 Task: Look for space in Pato Branco, Brazil from 15th August, 2023 to 20th August, 2023 for 1 adult in price range Rs.5000 to Rs.10000. Place can be private room with 1  bedroom having 1 bed and 1 bathroom. Property type can be house, flat, guest house, hotel. Booking option can be shelf check-in. Required host language is Spanish.
Action: Mouse moved to (415, 113)
Screenshot: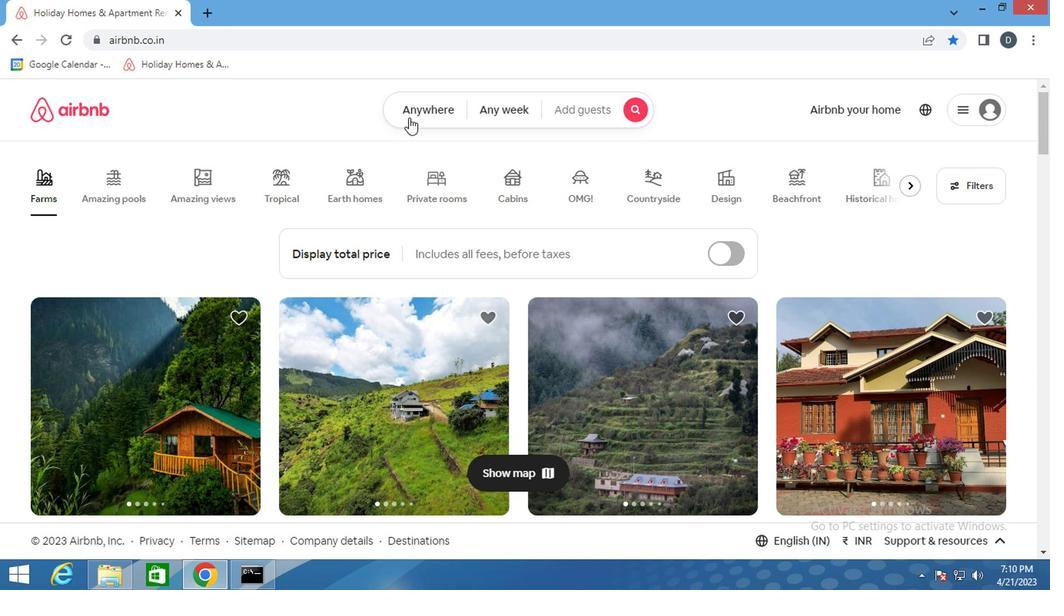 
Action: Mouse pressed left at (415, 113)
Screenshot: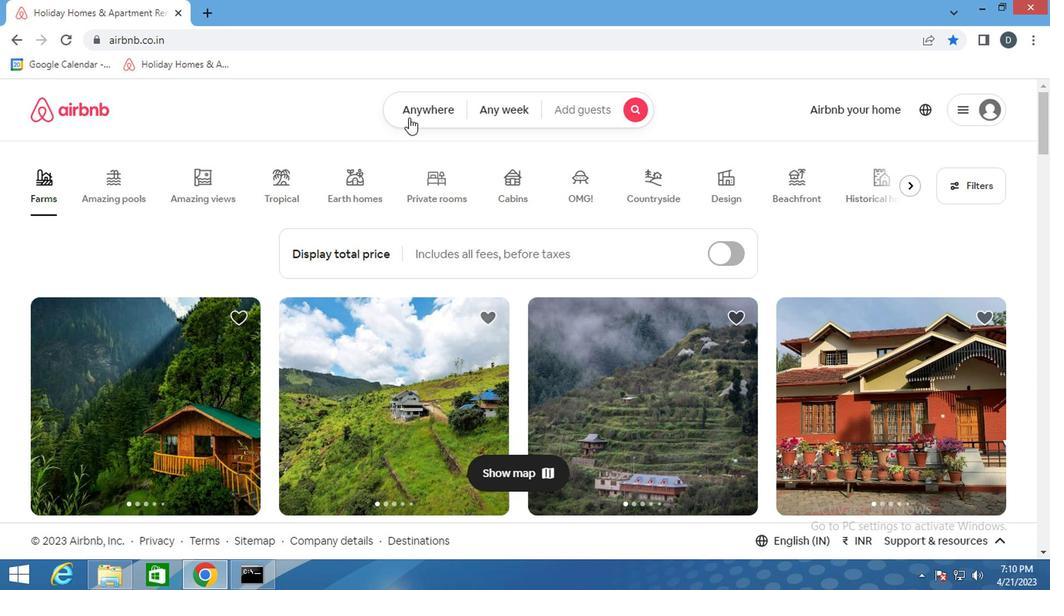 
Action: Mouse moved to (352, 177)
Screenshot: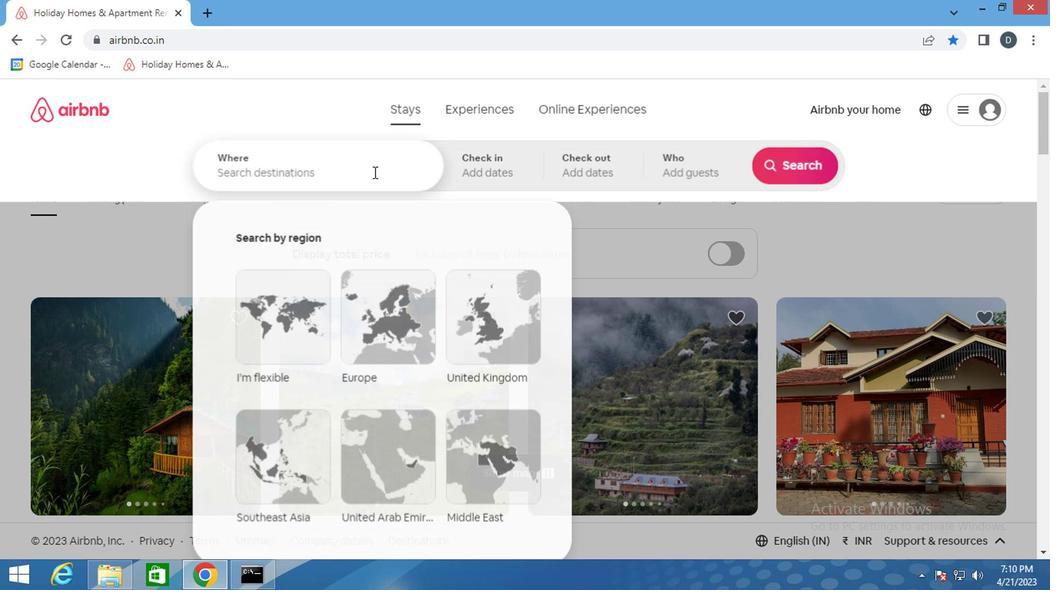 
Action: Mouse pressed left at (352, 177)
Screenshot: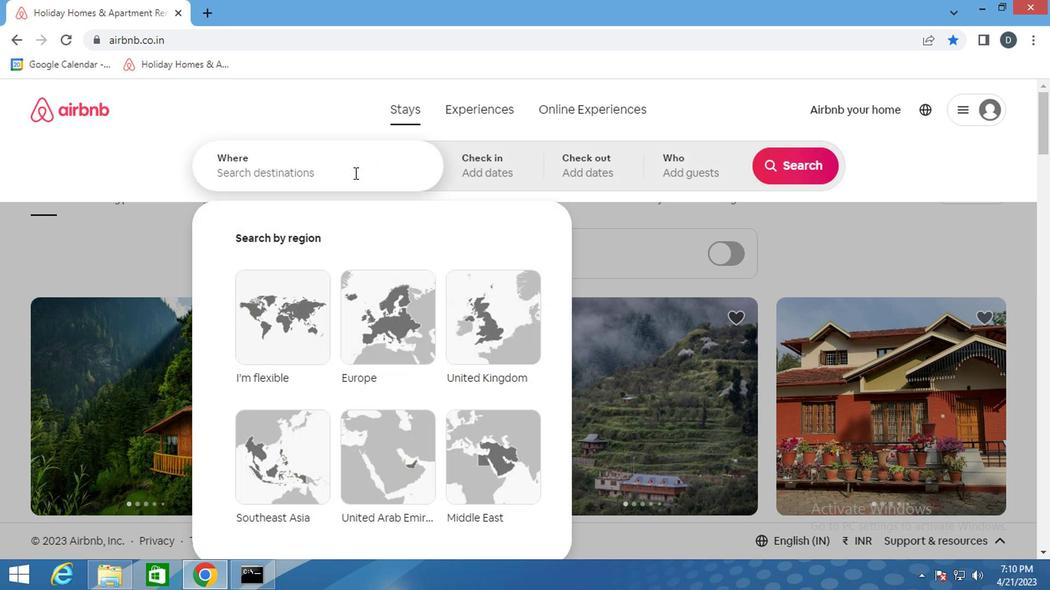 
Action: Key pressed <Key.shift>PATO<Key.space><Key.shift>BRANCO,<Key.shift>BRAZIL<Key.enter>
Screenshot: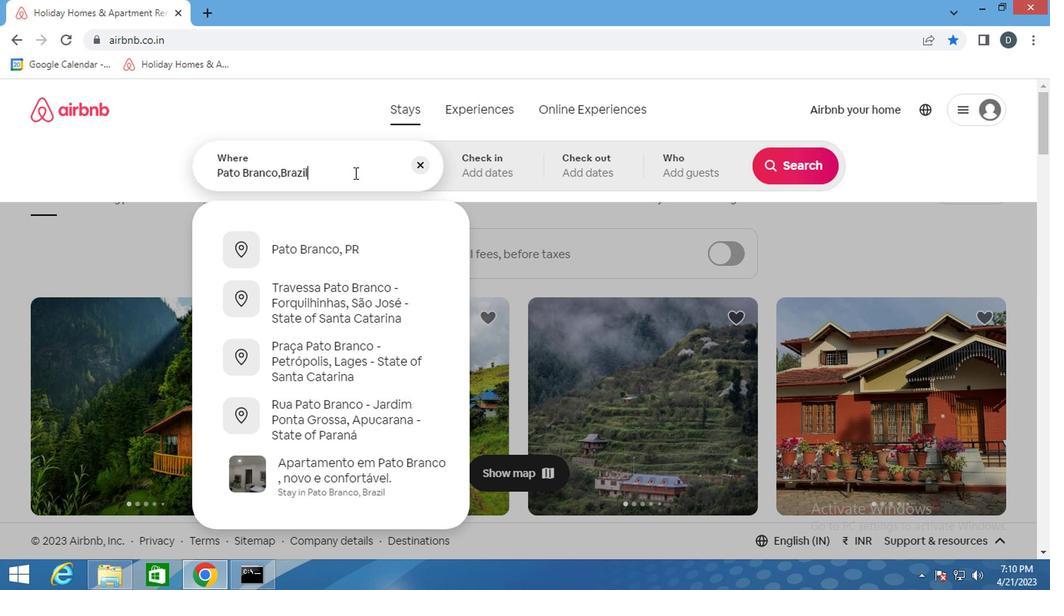 
Action: Mouse moved to (779, 288)
Screenshot: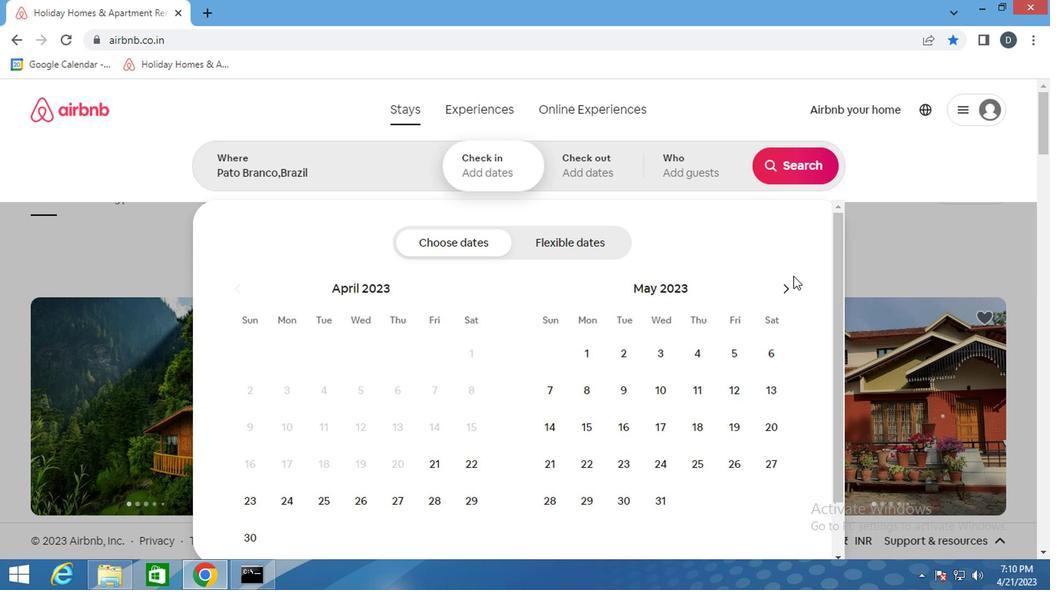 
Action: Mouse pressed left at (779, 288)
Screenshot: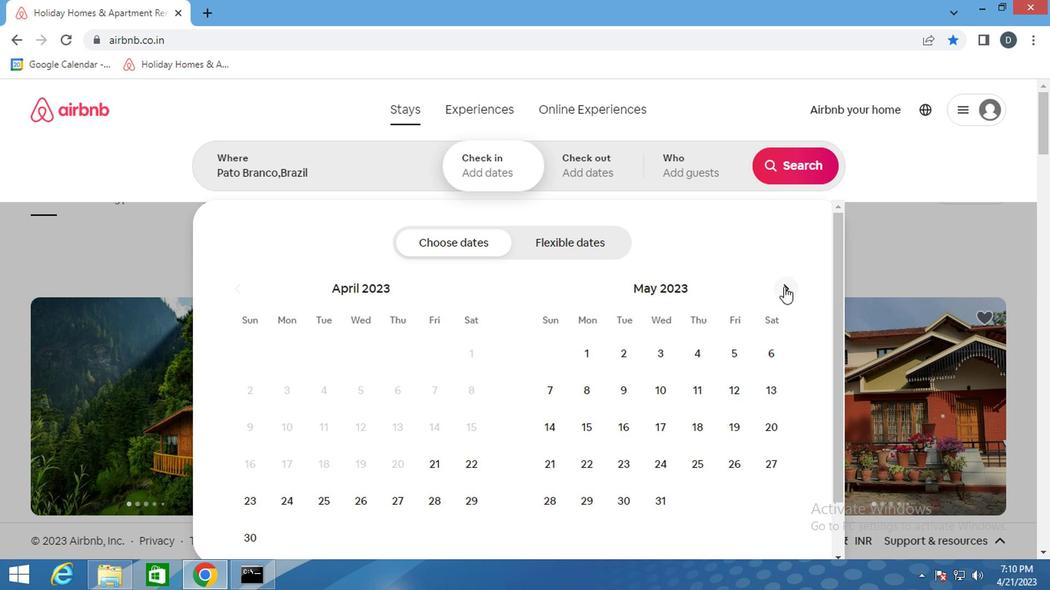 
Action: Mouse pressed left at (779, 288)
Screenshot: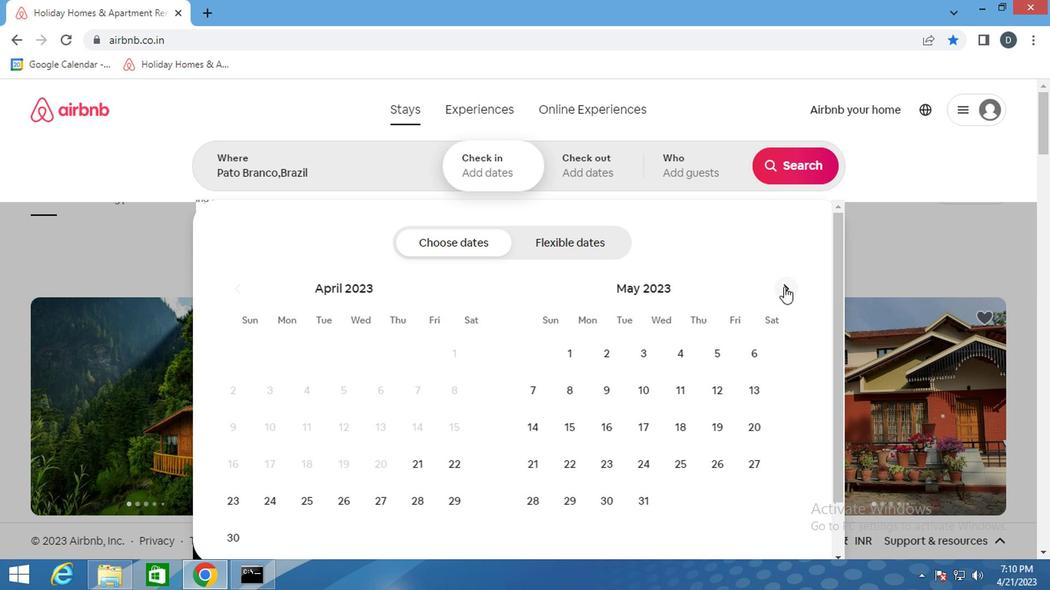 
Action: Mouse pressed left at (779, 288)
Screenshot: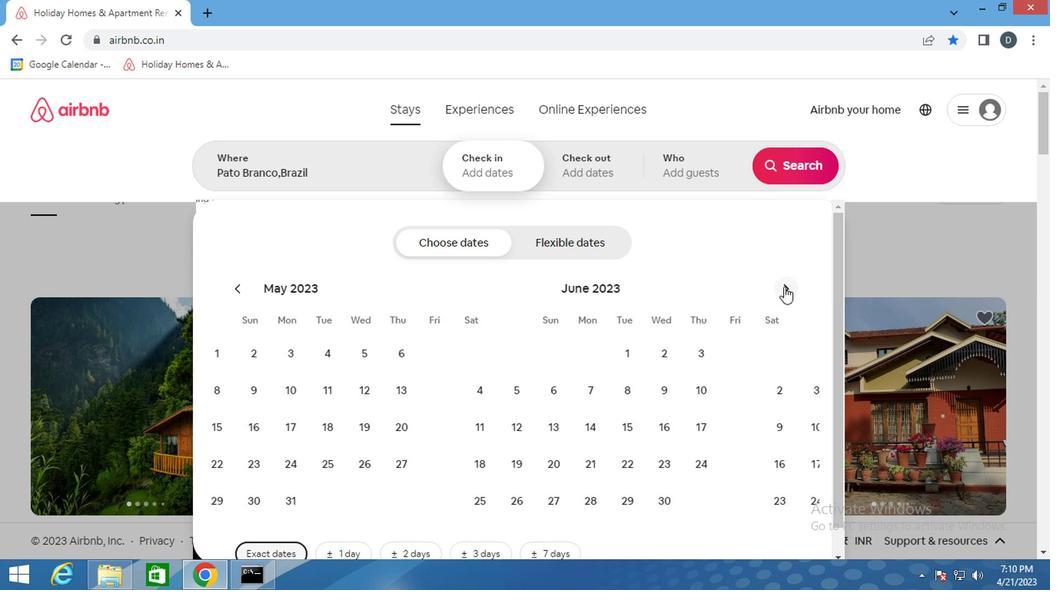 
Action: Mouse moved to (628, 416)
Screenshot: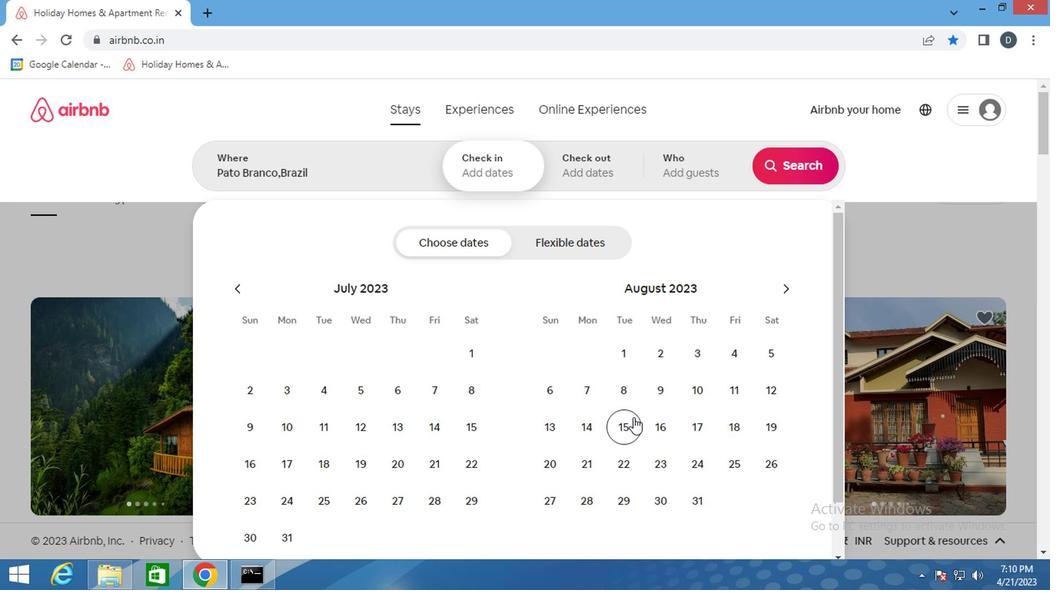 
Action: Mouse pressed left at (628, 416)
Screenshot: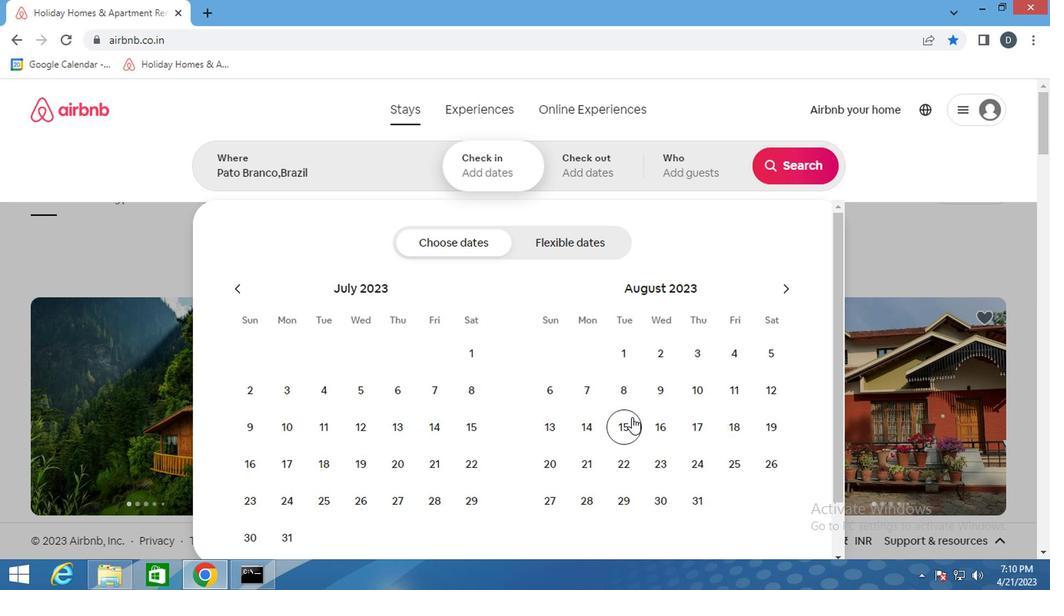 
Action: Mouse moved to (544, 458)
Screenshot: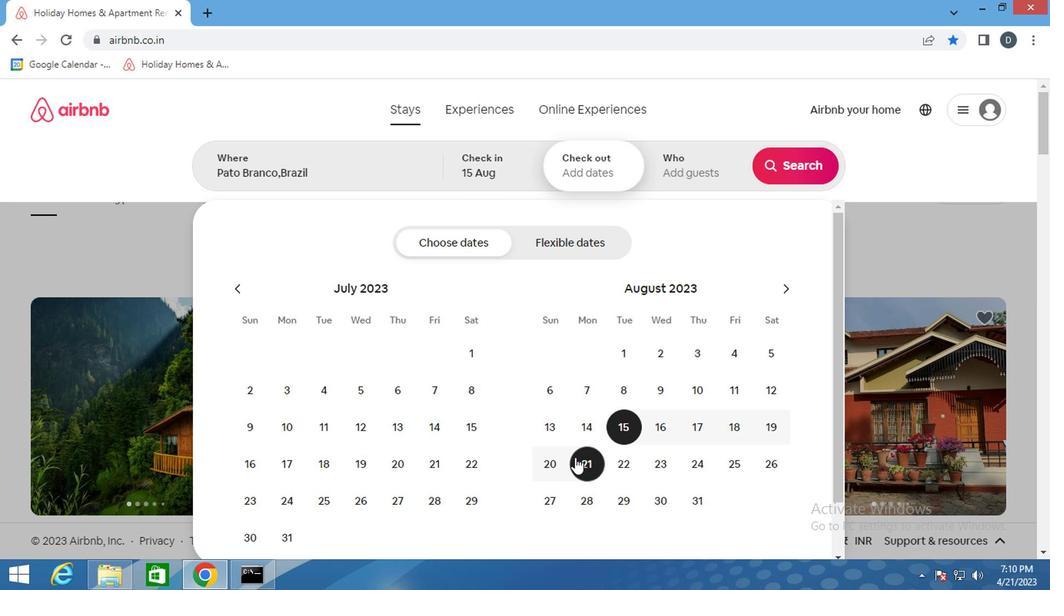 
Action: Mouse pressed left at (544, 458)
Screenshot: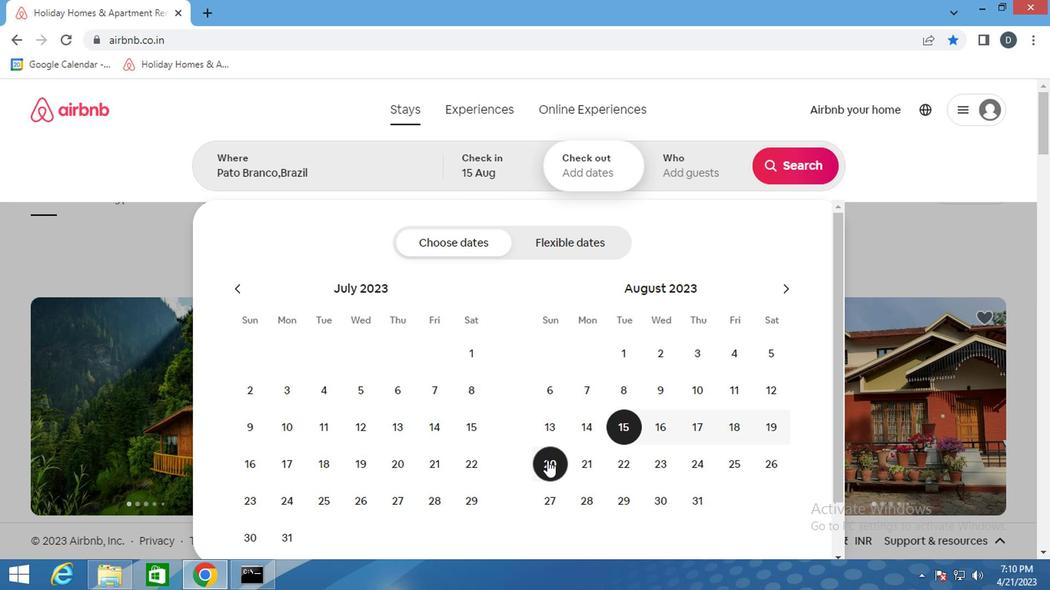 
Action: Mouse moved to (677, 172)
Screenshot: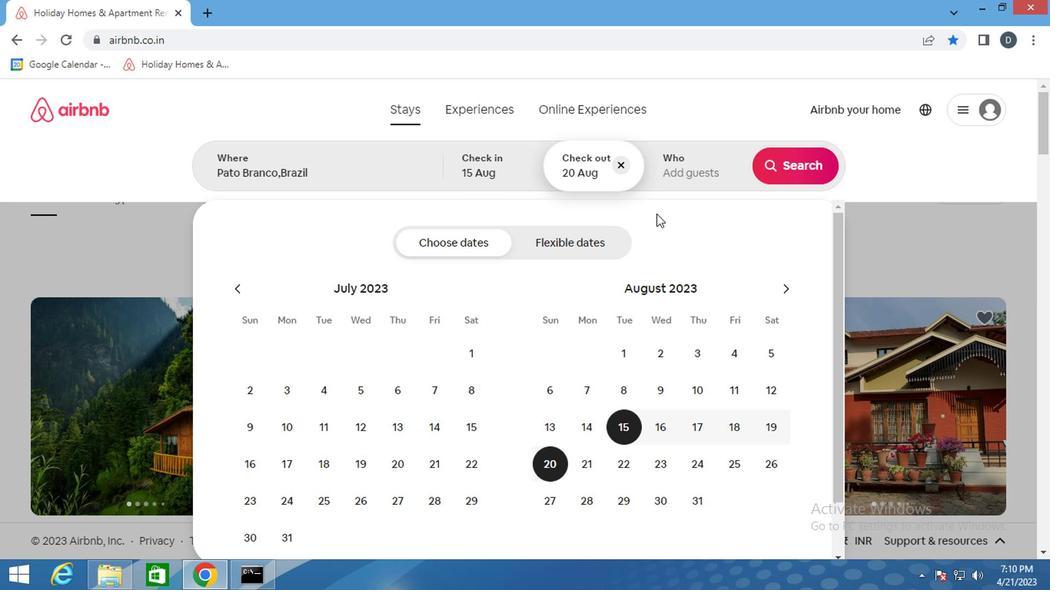 
Action: Mouse pressed left at (677, 172)
Screenshot: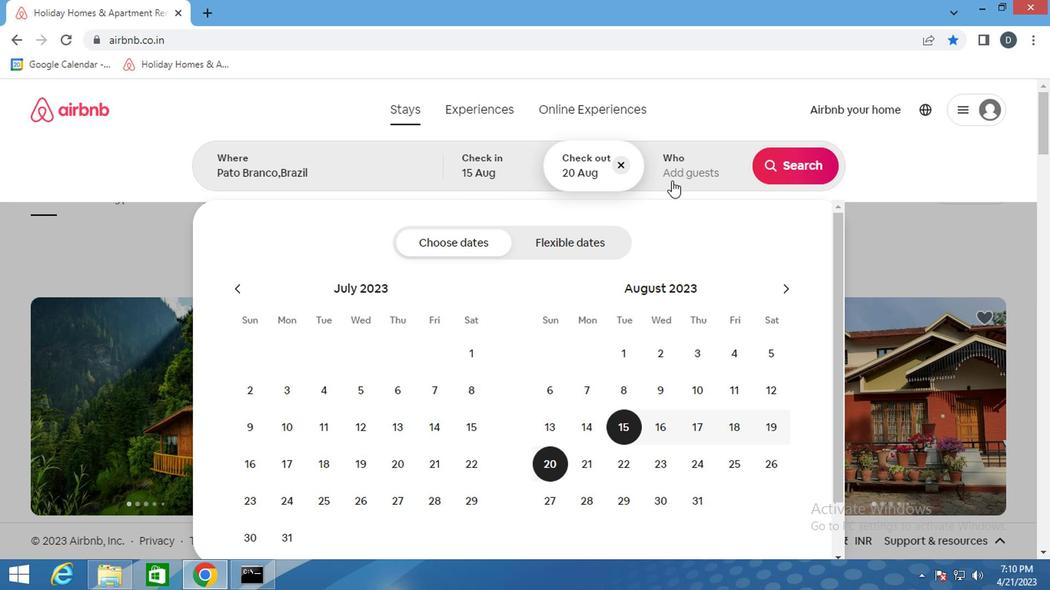 
Action: Mouse moved to (794, 247)
Screenshot: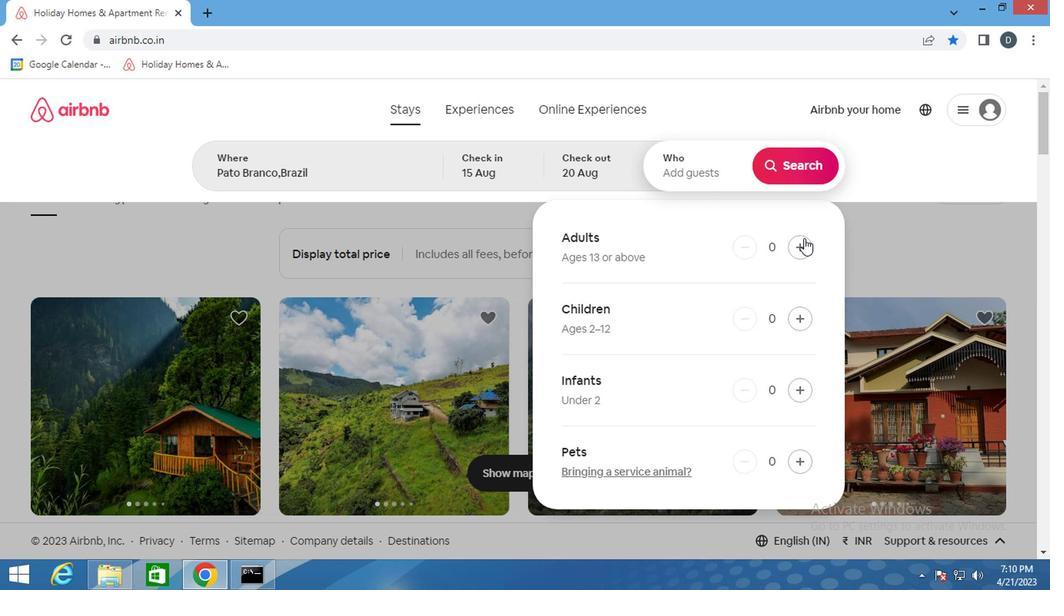 
Action: Mouse pressed left at (794, 247)
Screenshot: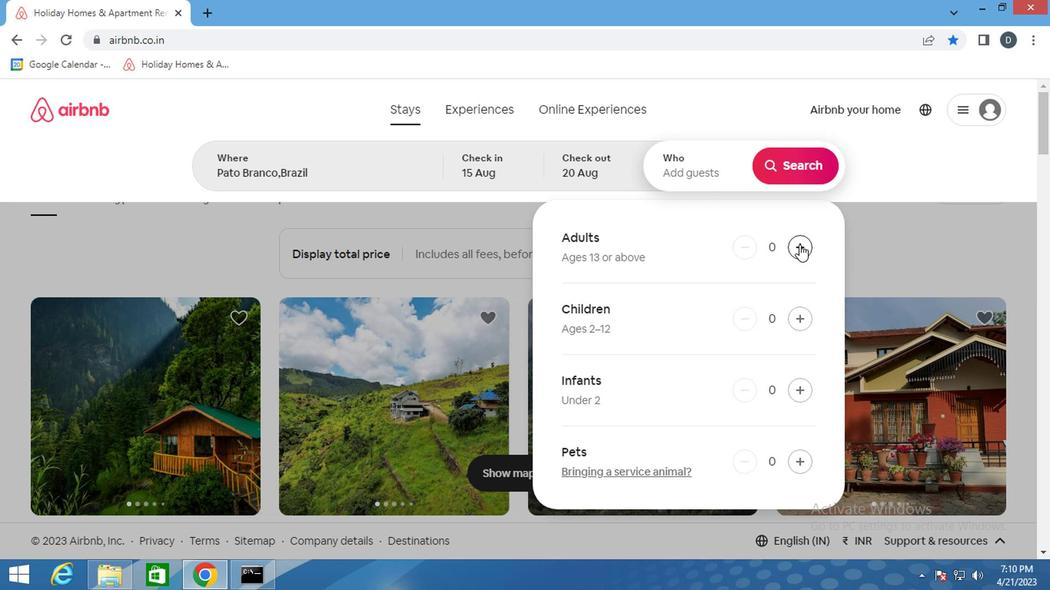 
Action: Mouse moved to (800, 164)
Screenshot: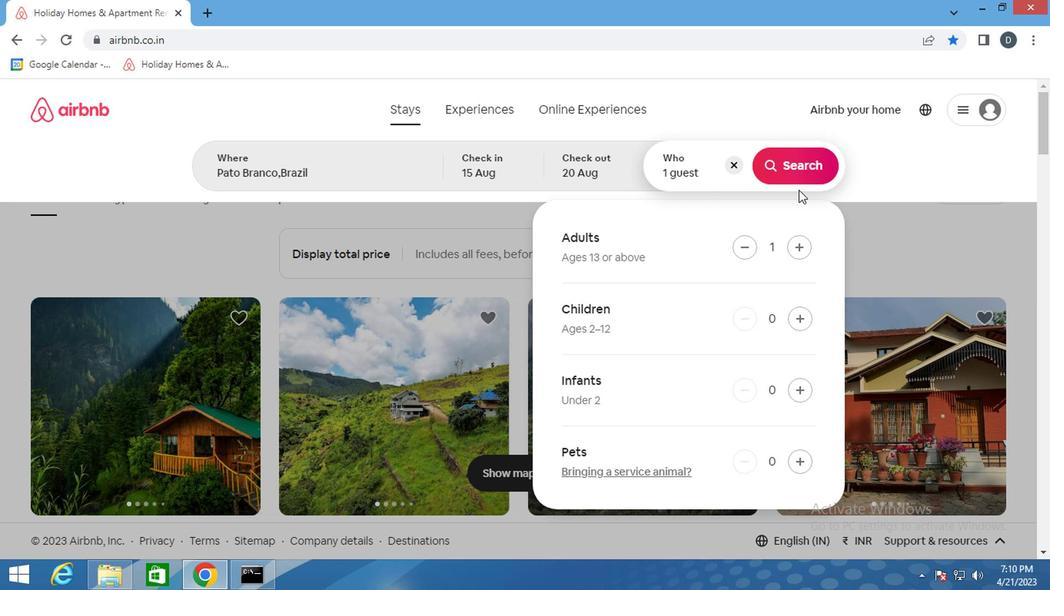 
Action: Mouse pressed left at (800, 164)
Screenshot: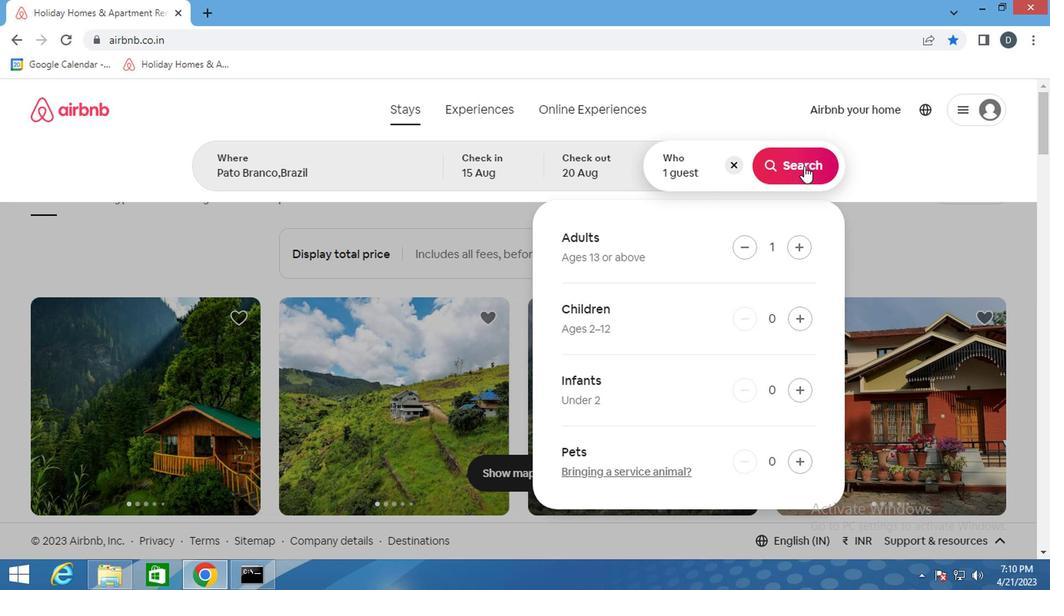 
Action: Mouse moved to (992, 166)
Screenshot: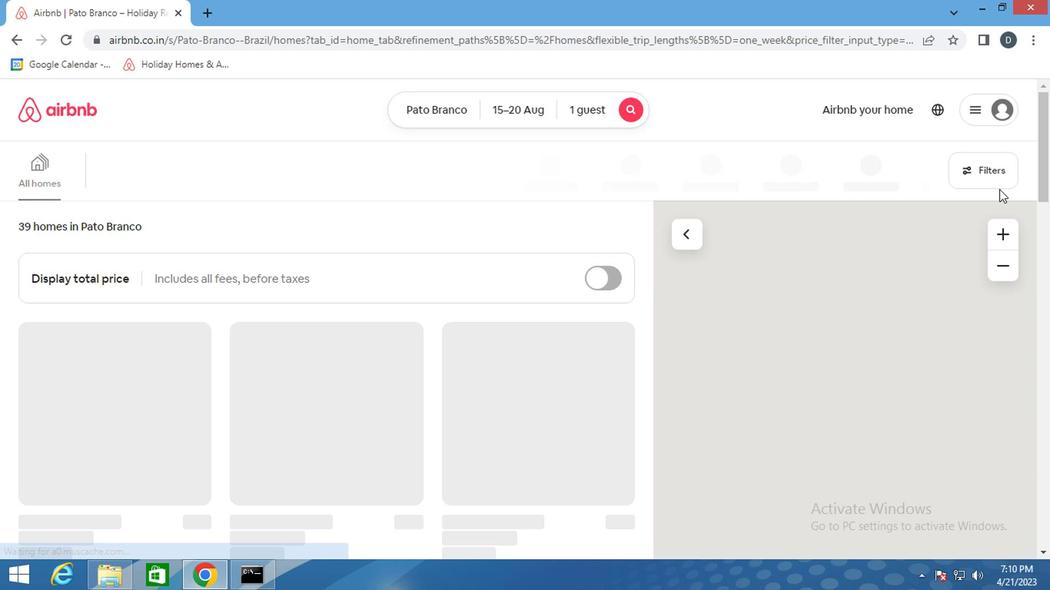 
Action: Mouse pressed left at (992, 166)
Screenshot: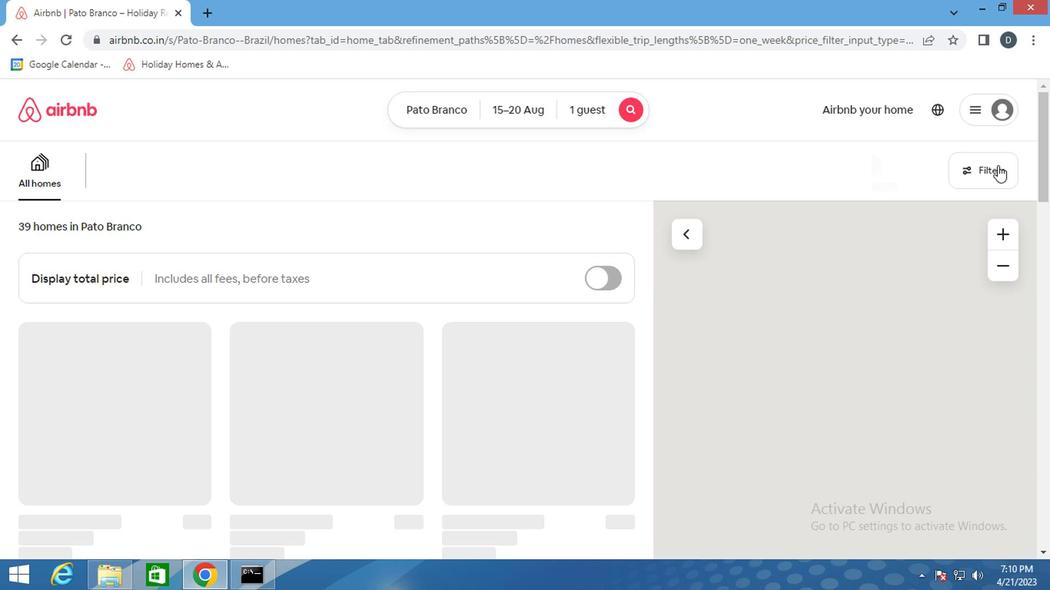 
Action: Mouse moved to (334, 353)
Screenshot: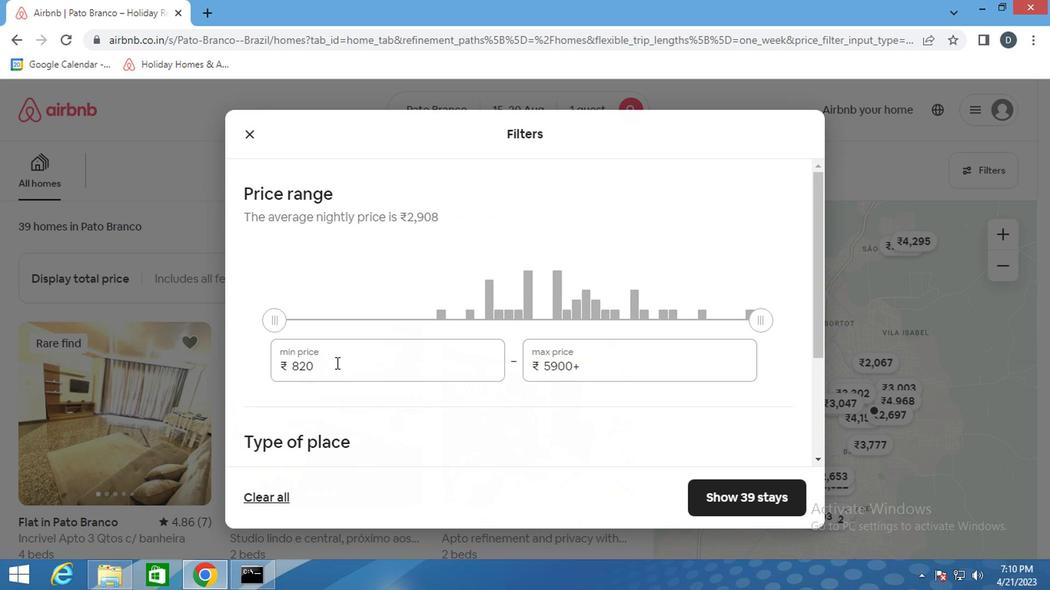 
Action: Mouse pressed left at (334, 353)
Screenshot: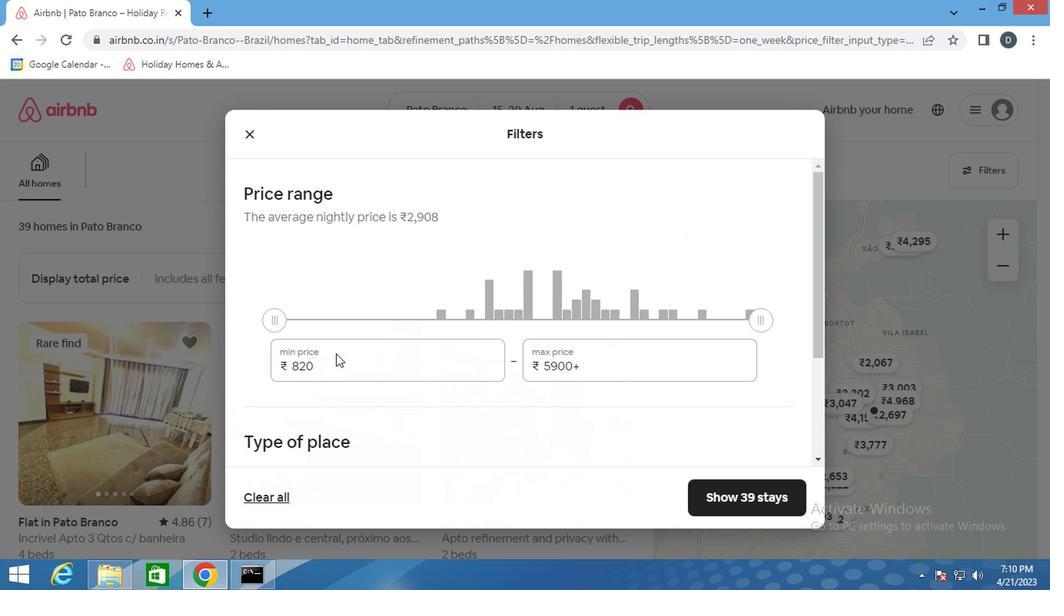 
Action: Mouse moved to (331, 358)
Screenshot: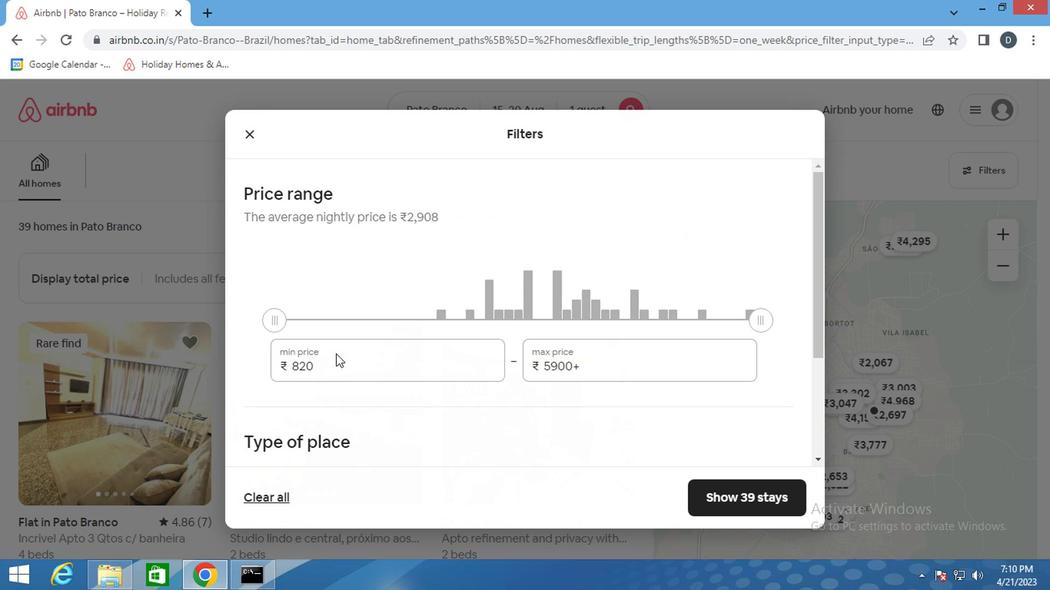 
Action: Mouse pressed left at (331, 358)
Screenshot: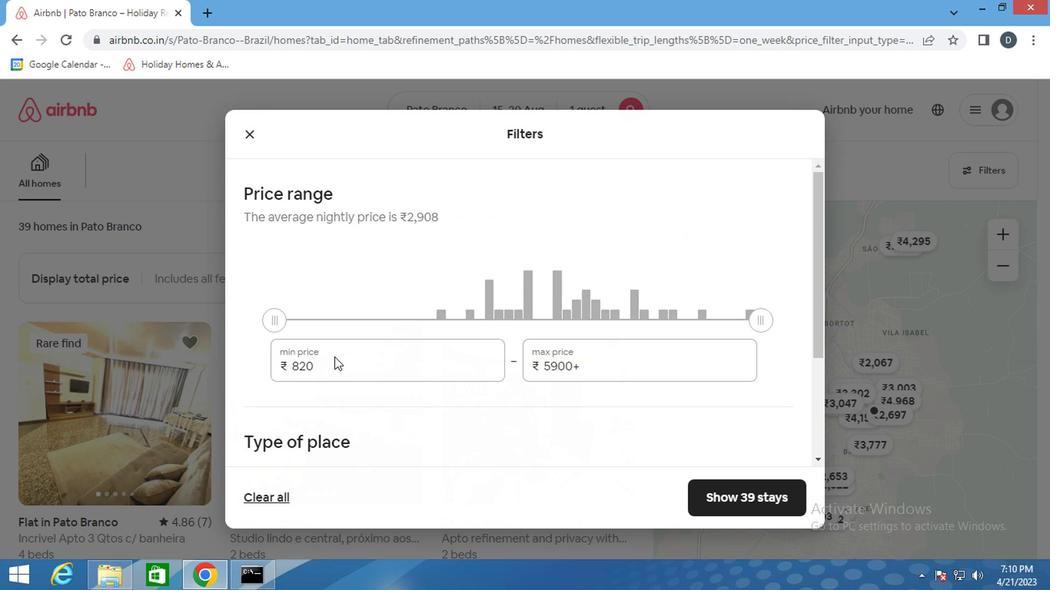 
Action: Mouse pressed left at (331, 358)
Screenshot: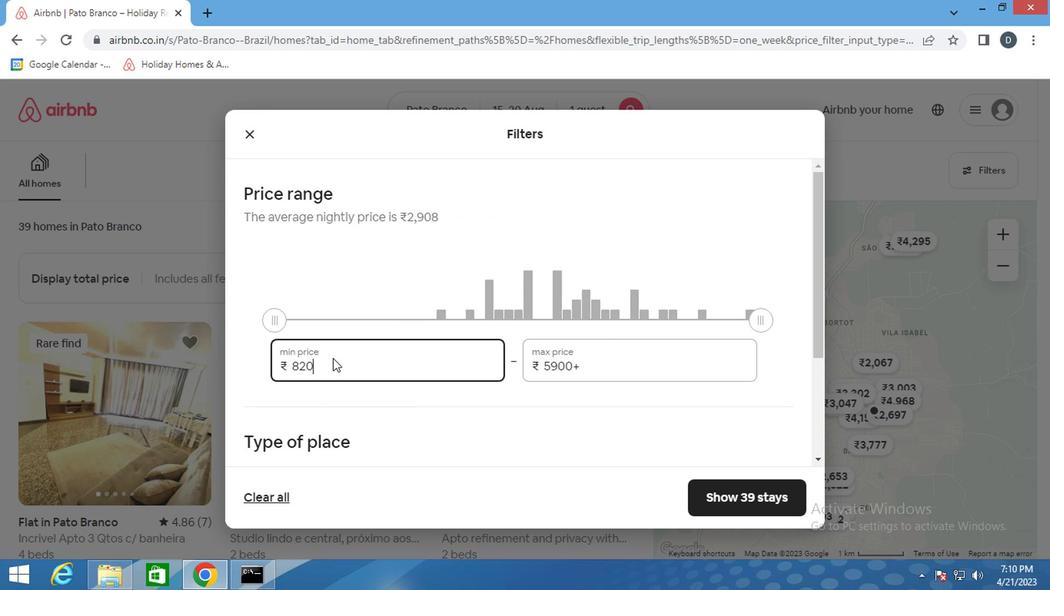 
Action: Mouse pressed left at (331, 358)
Screenshot: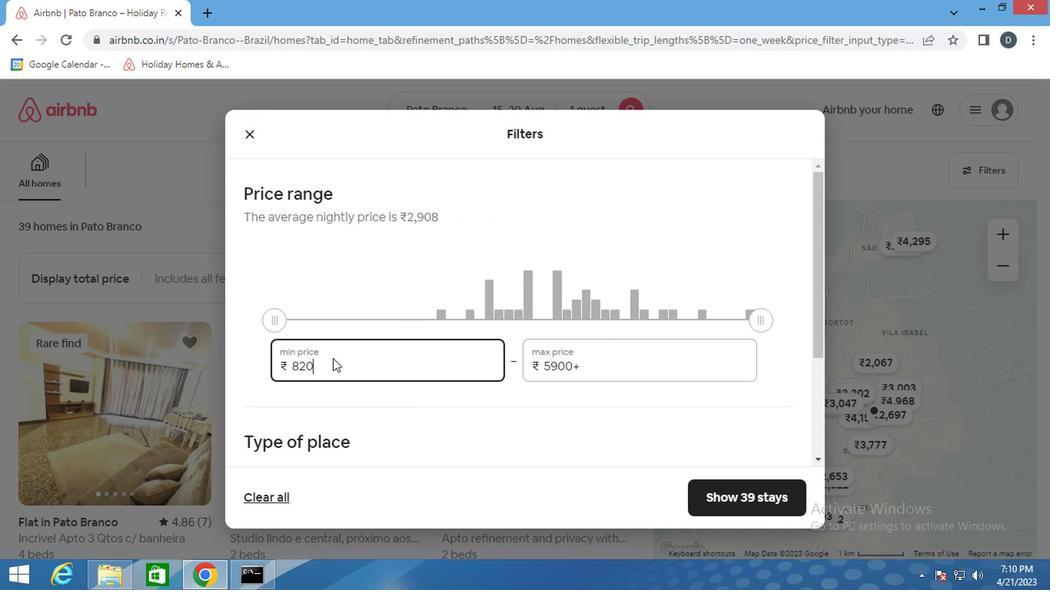 
Action: Mouse moved to (327, 365)
Screenshot: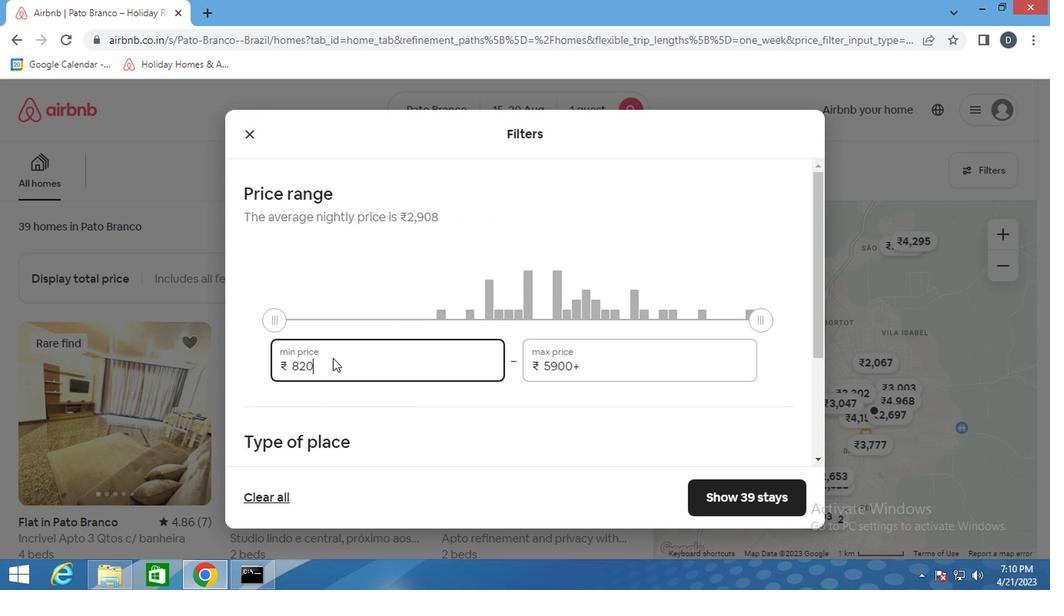 
Action: Mouse pressed left at (327, 365)
Screenshot: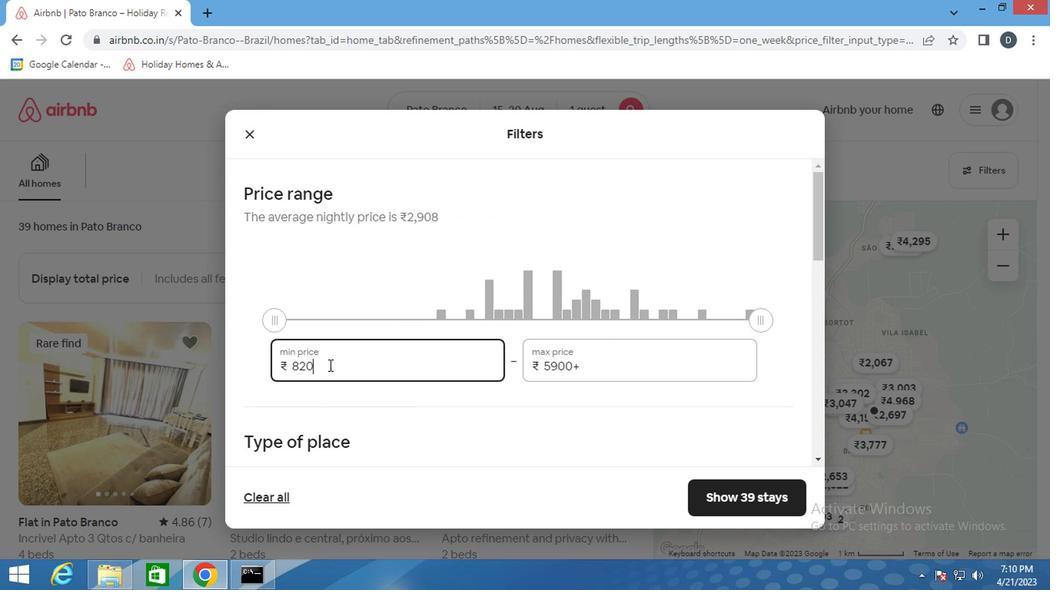 
Action: Mouse pressed left at (327, 365)
Screenshot: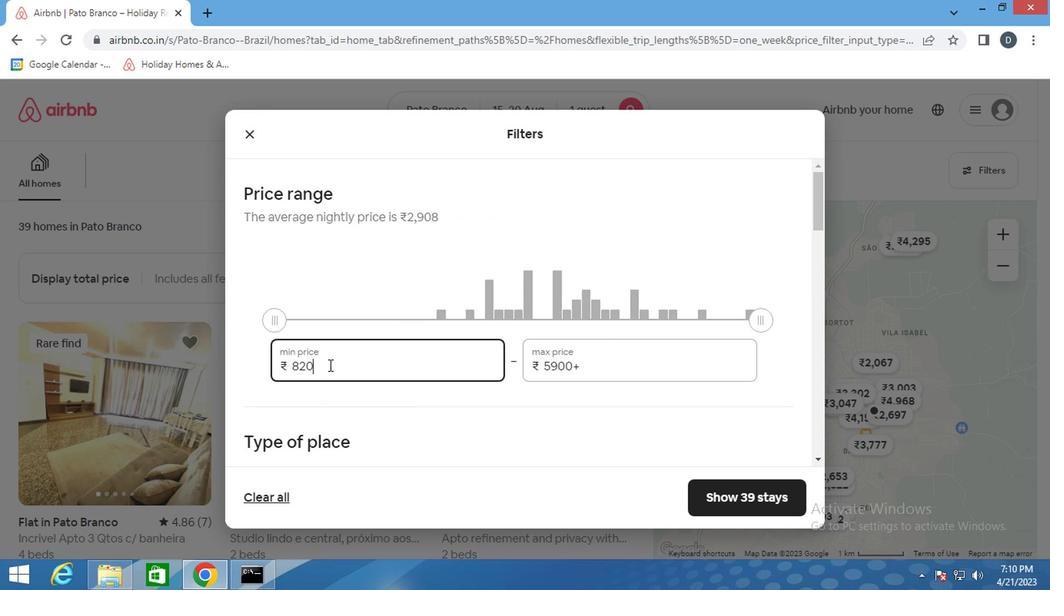
Action: Key pressed 500
Screenshot: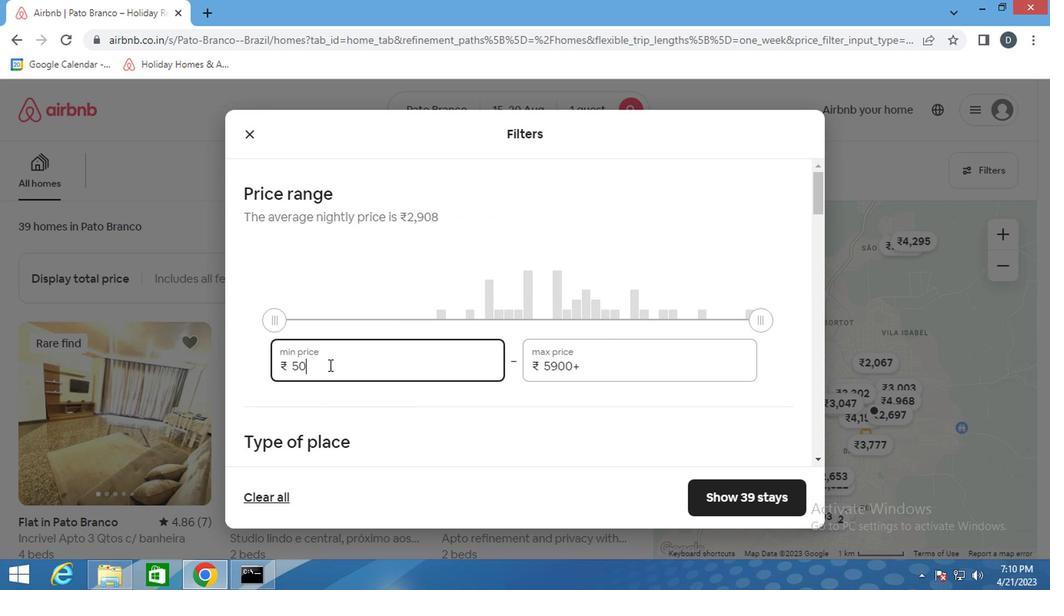 
Action: Mouse moved to (426, 373)
Screenshot: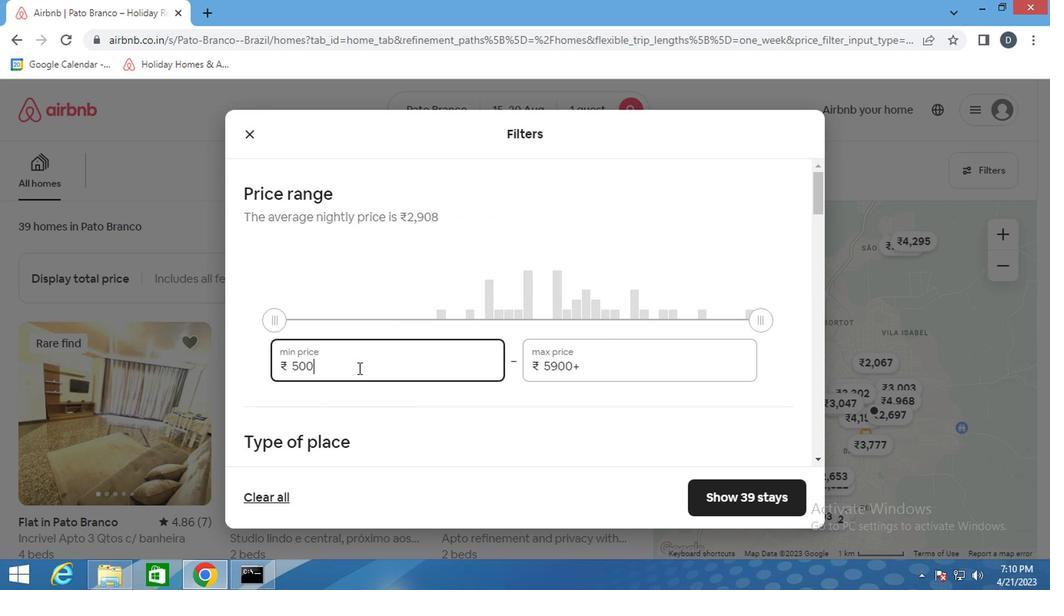 
Action: Key pressed 0
Screenshot: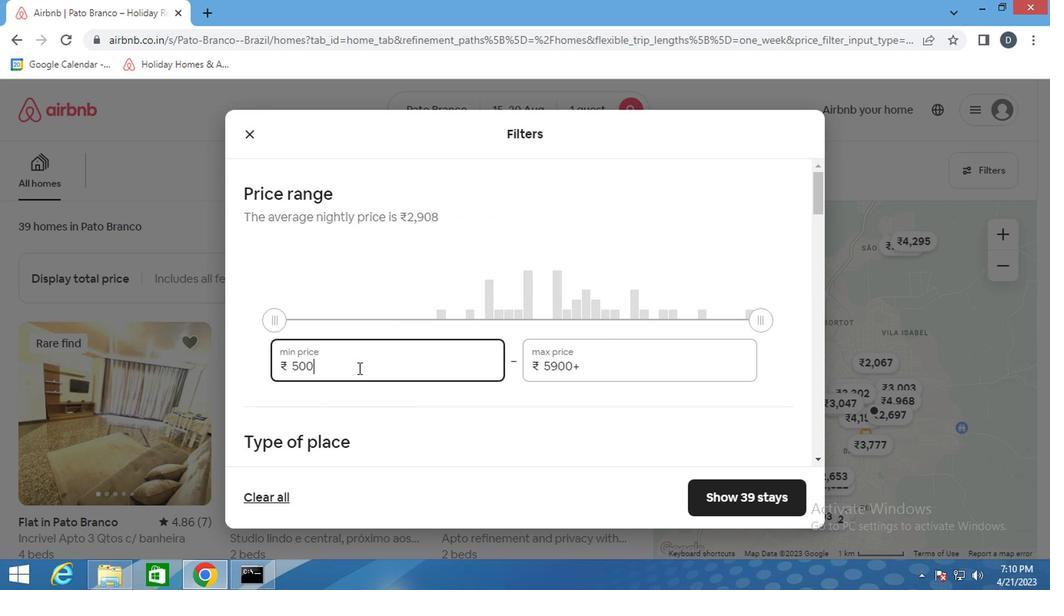 
Action: Mouse moved to (609, 369)
Screenshot: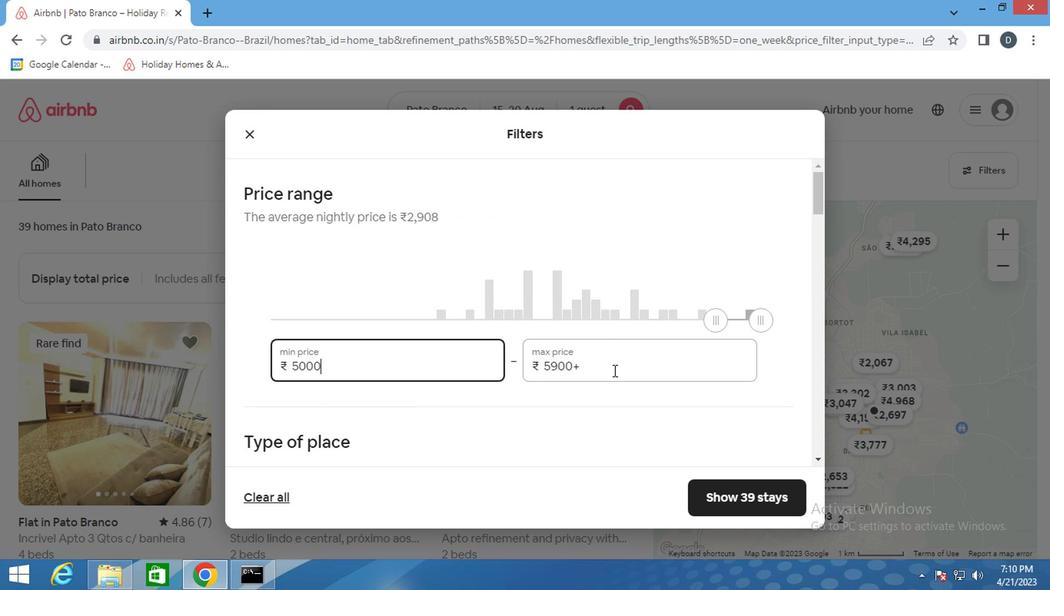 
Action: Mouse pressed left at (609, 369)
Screenshot: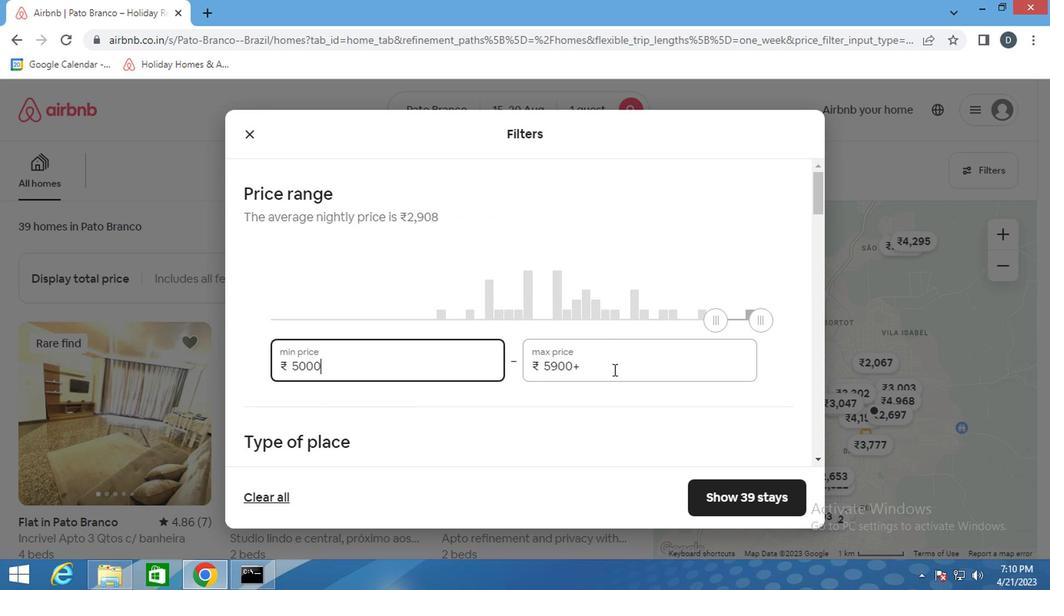 
Action: Key pressed ctrl+Actrl+10000
Screenshot: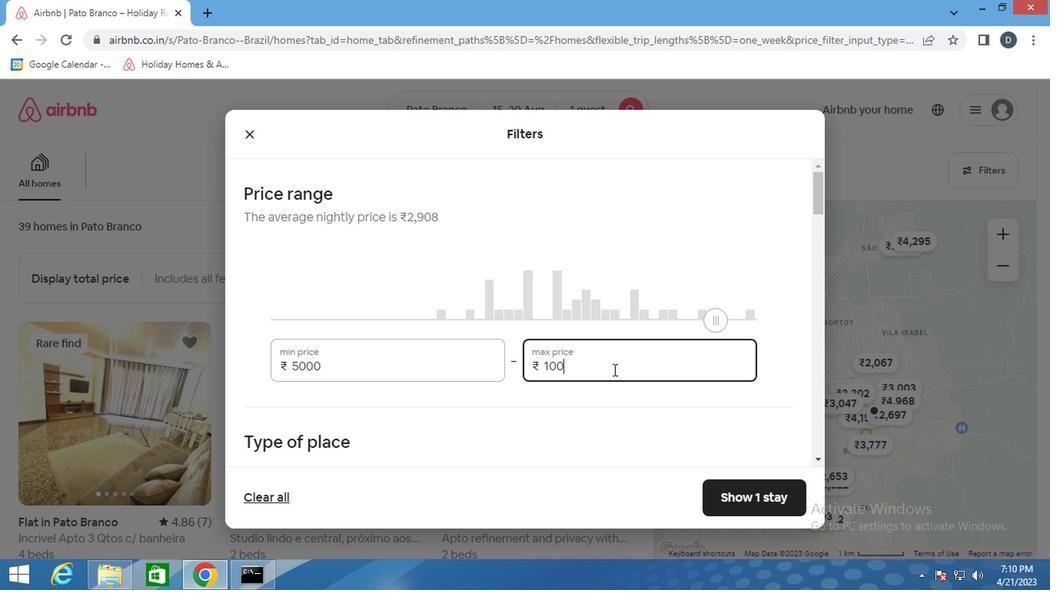 
Action: Mouse moved to (609, 369)
Screenshot: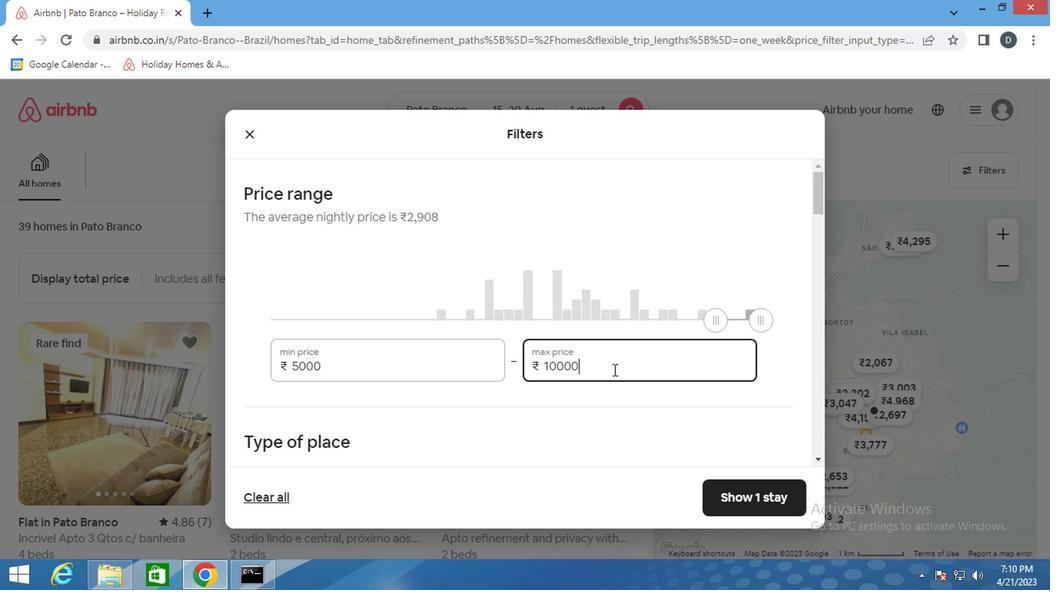 
Action: Mouse scrolled (609, 368) with delta (0, -1)
Screenshot: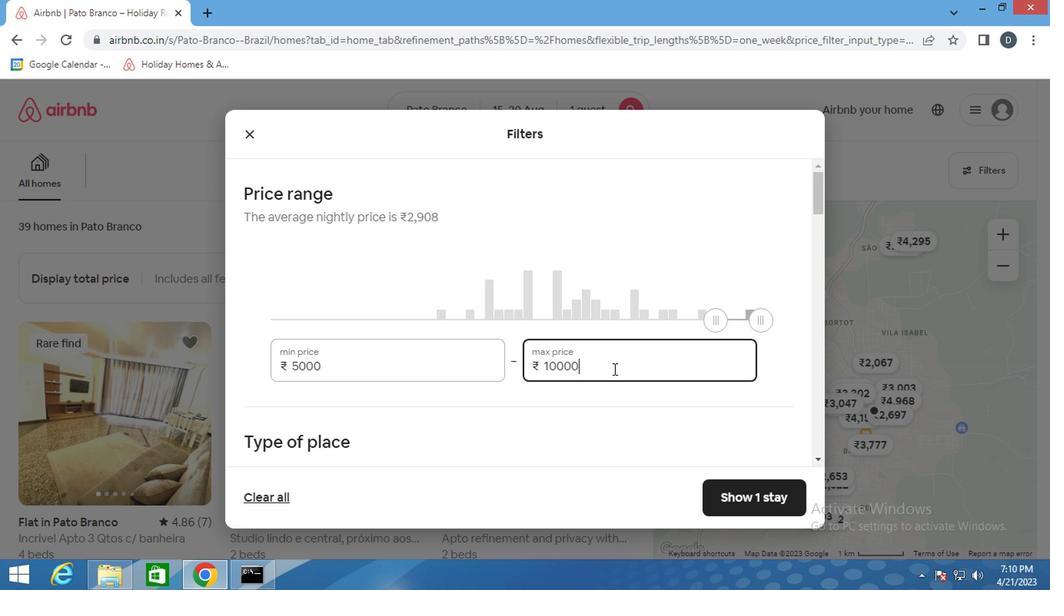 
Action: Mouse scrolled (609, 368) with delta (0, -1)
Screenshot: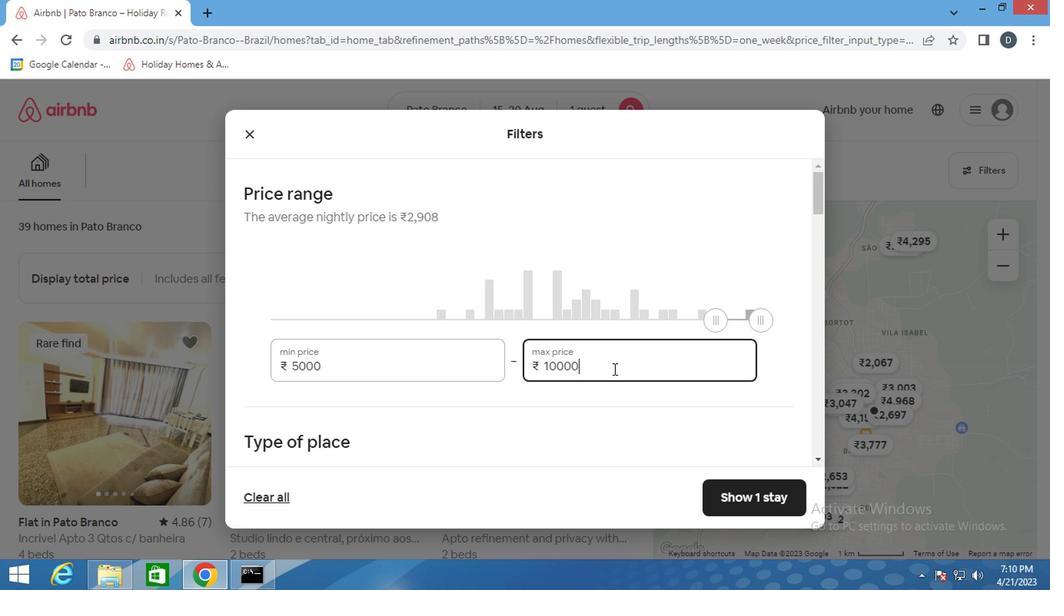 
Action: Mouse scrolled (609, 368) with delta (0, -1)
Screenshot: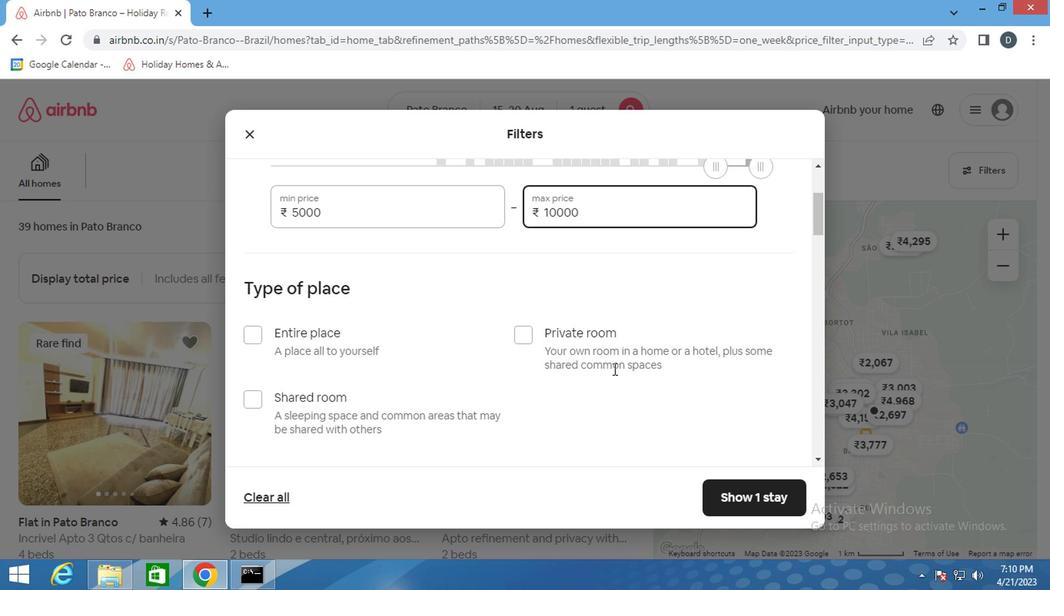 
Action: Mouse moved to (541, 250)
Screenshot: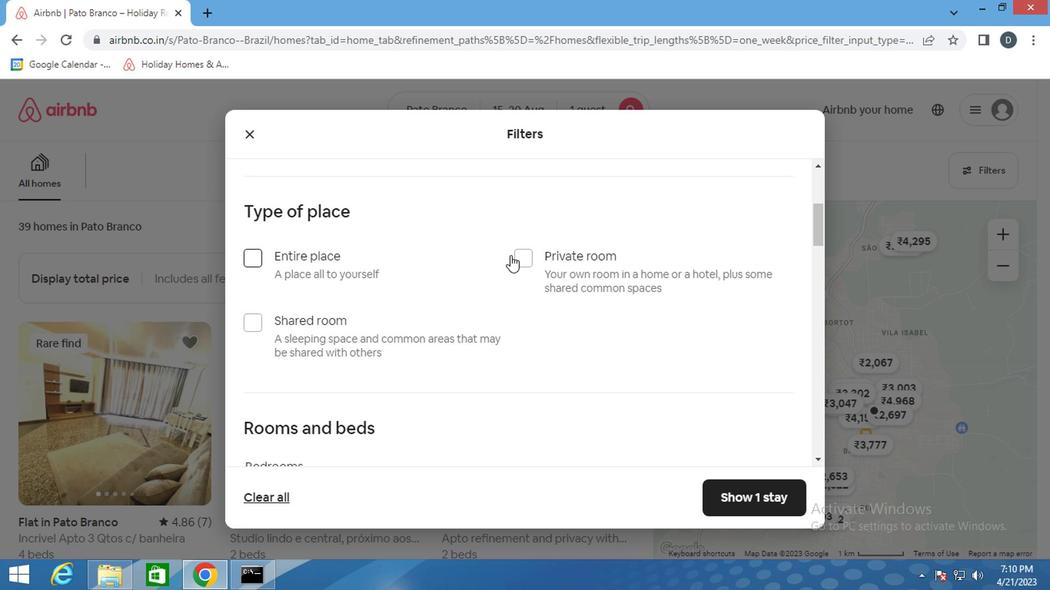
Action: Mouse pressed left at (541, 250)
Screenshot: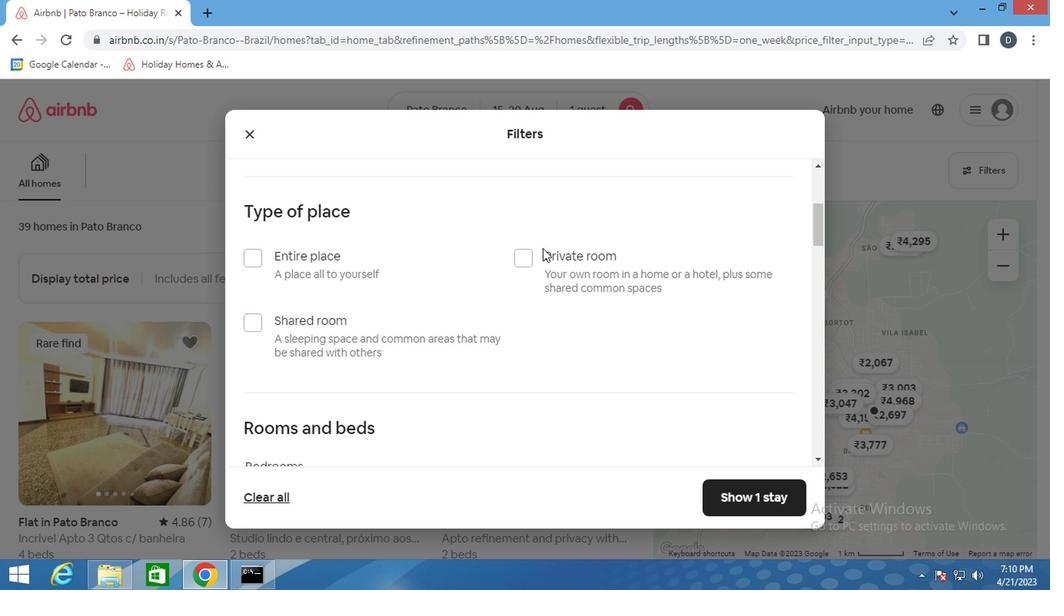 
Action: Mouse moved to (545, 263)
Screenshot: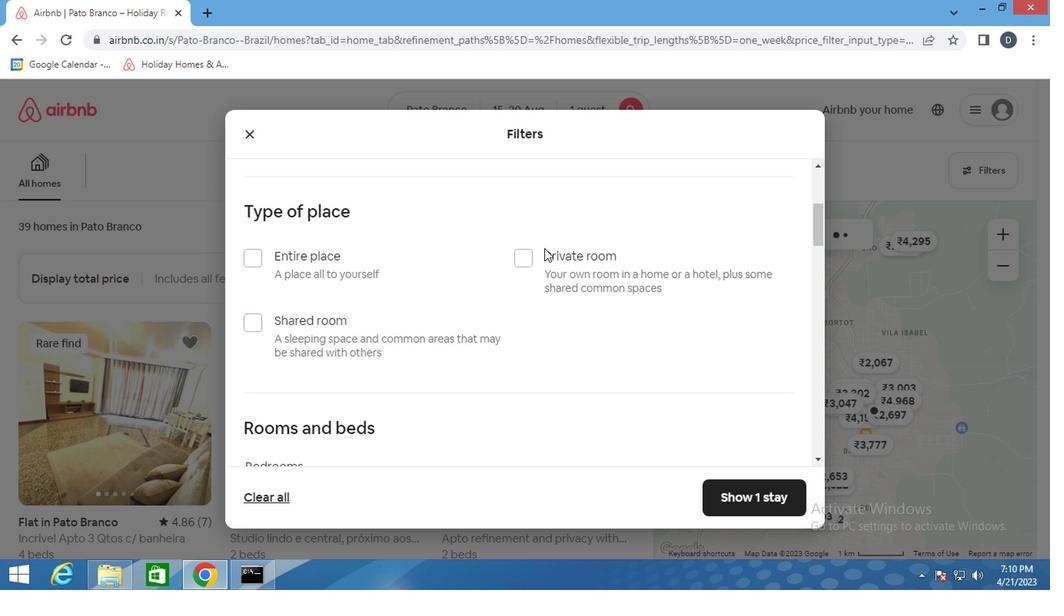 
Action: Mouse pressed left at (545, 263)
Screenshot: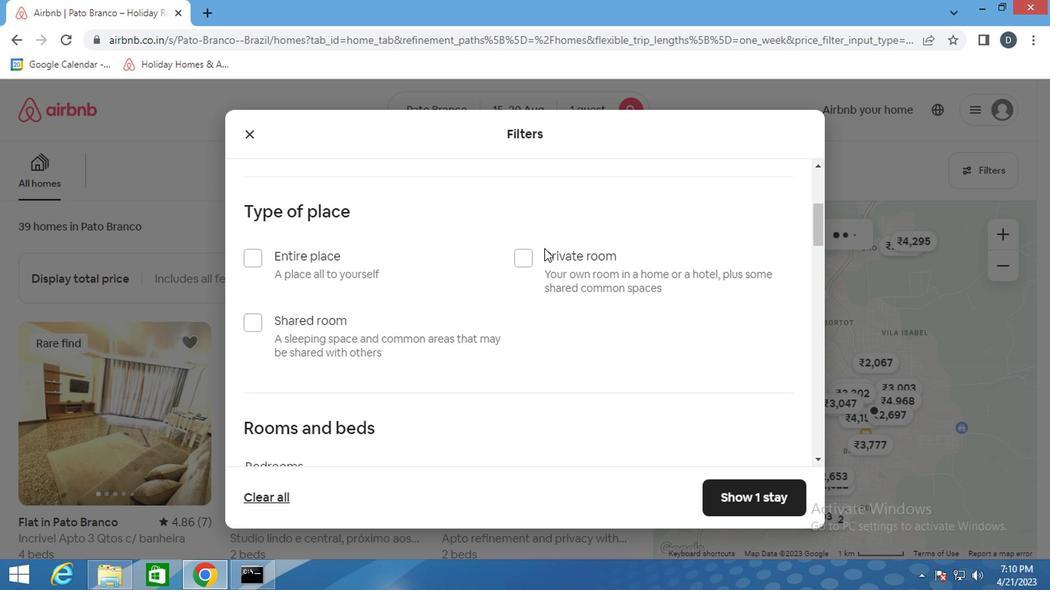 
Action: Mouse moved to (555, 312)
Screenshot: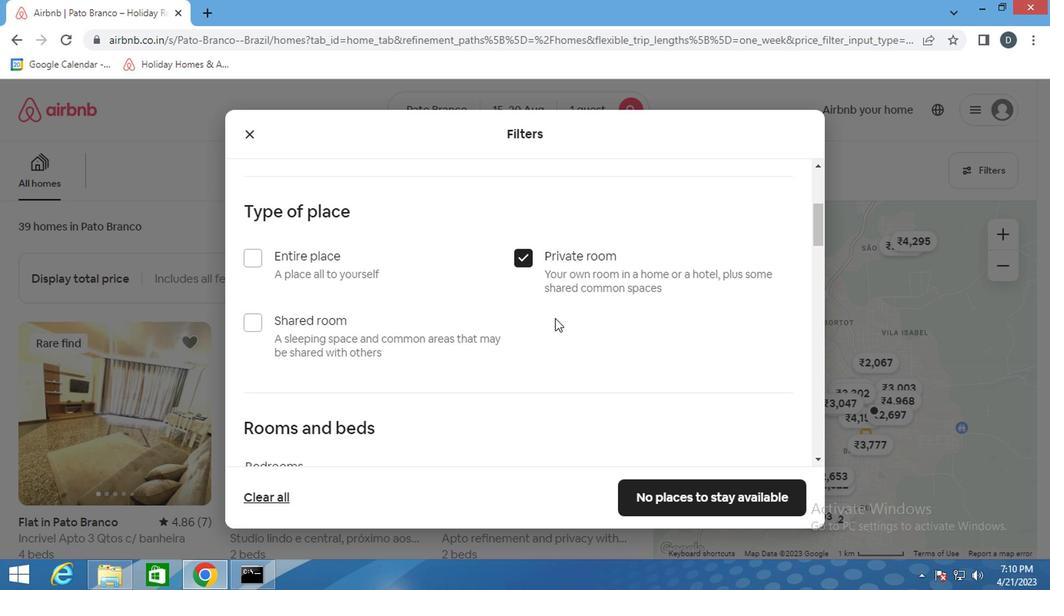 
Action: Mouse scrolled (555, 311) with delta (0, 0)
Screenshot: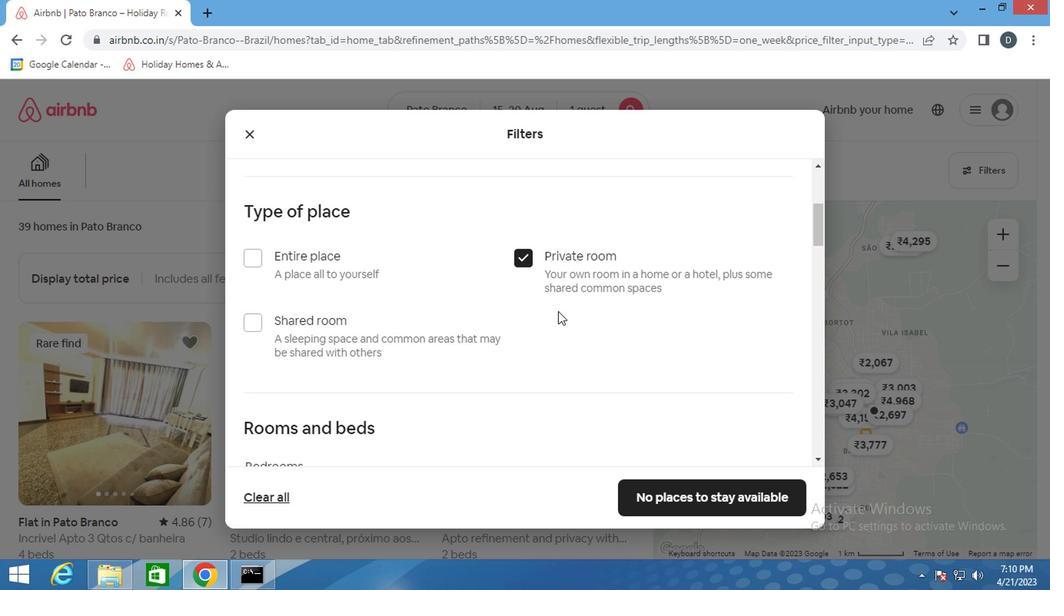 
Action: Mouse scrolled (555, 311) with delta (0, 0)
Screenshot: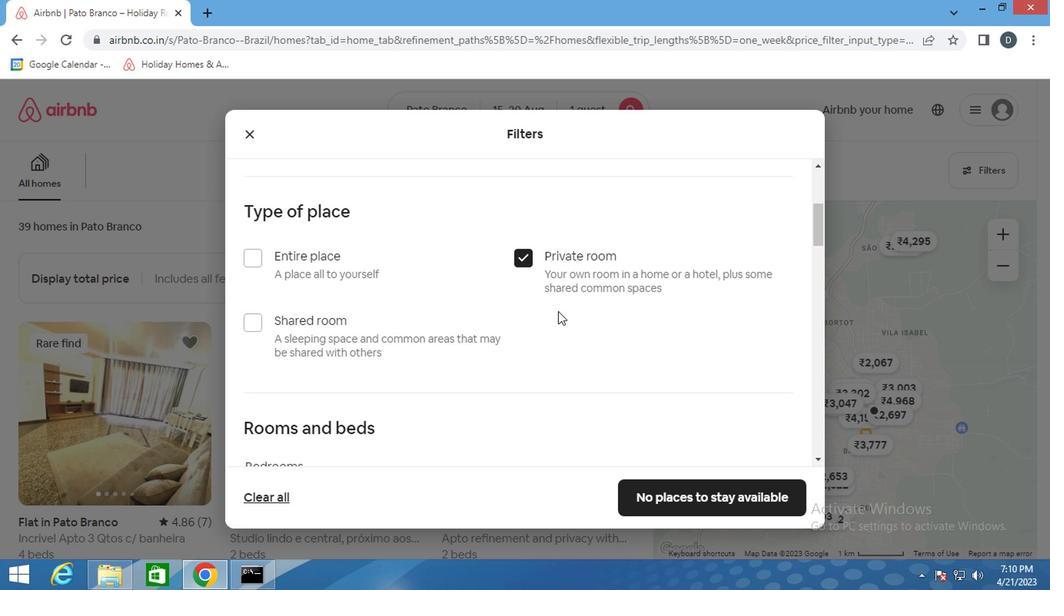 
Action: Mouse moved to (393, 271)
Screenshot: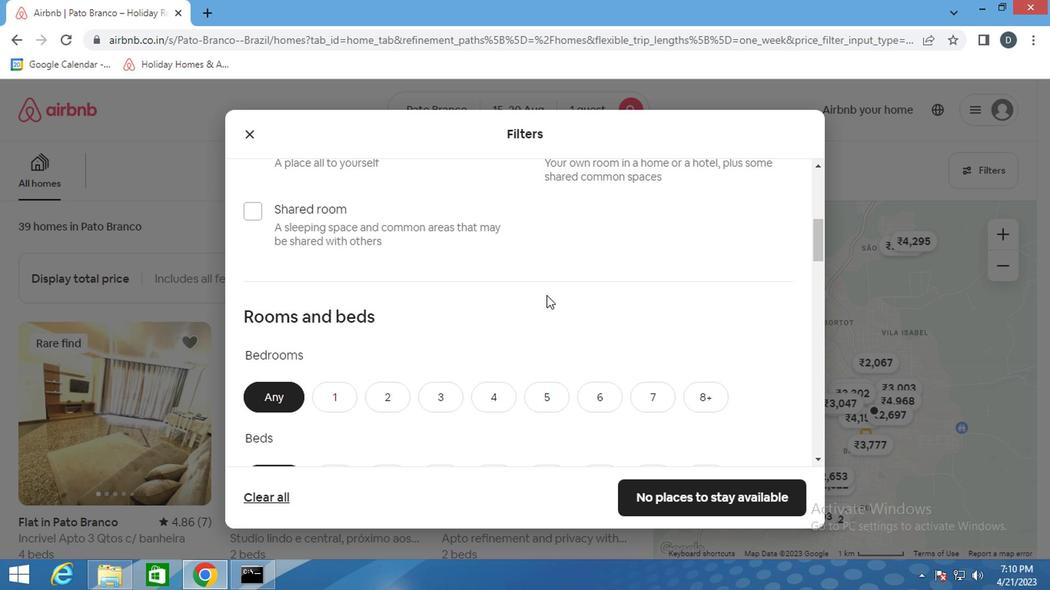 
Action: Mouse scrolled (393, 271) with delta (0, 0)
Screenshot: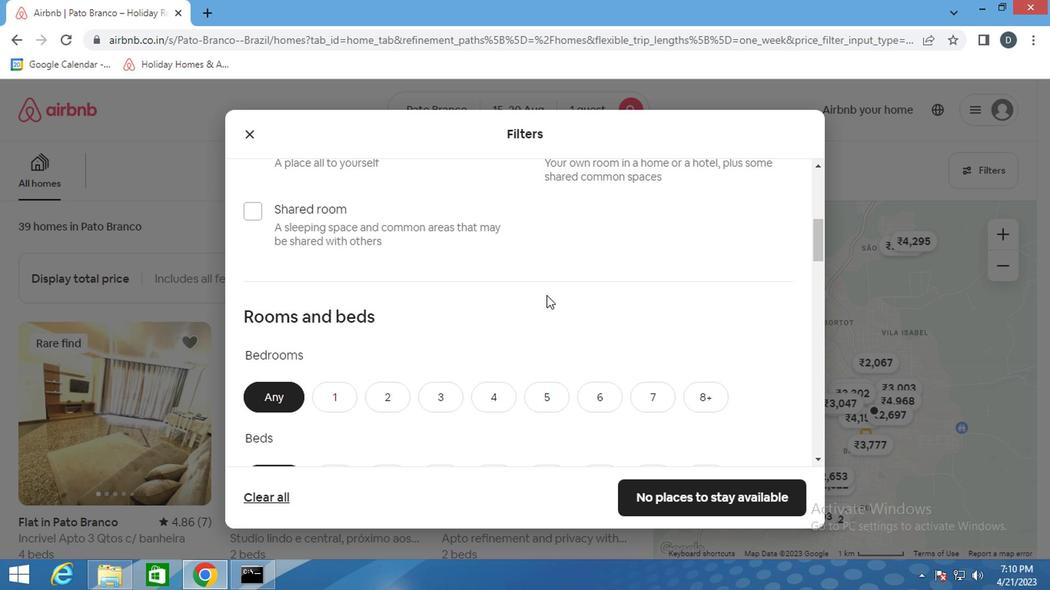 
Action: Mouse moved to (329, 273)
Screenshot: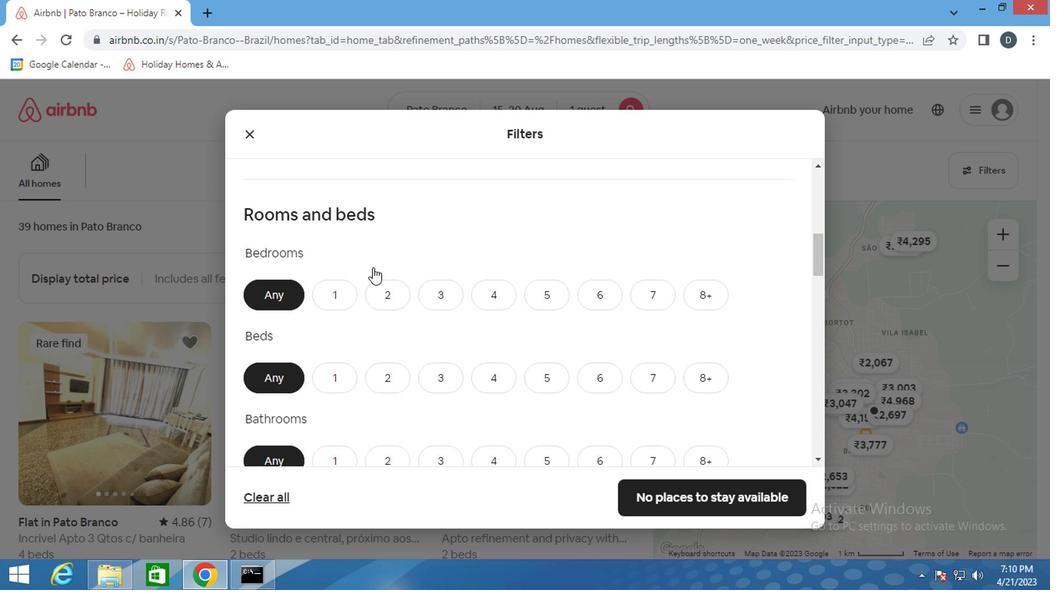 
Action: Mouse pressed left at (329, 273)
Screenshot: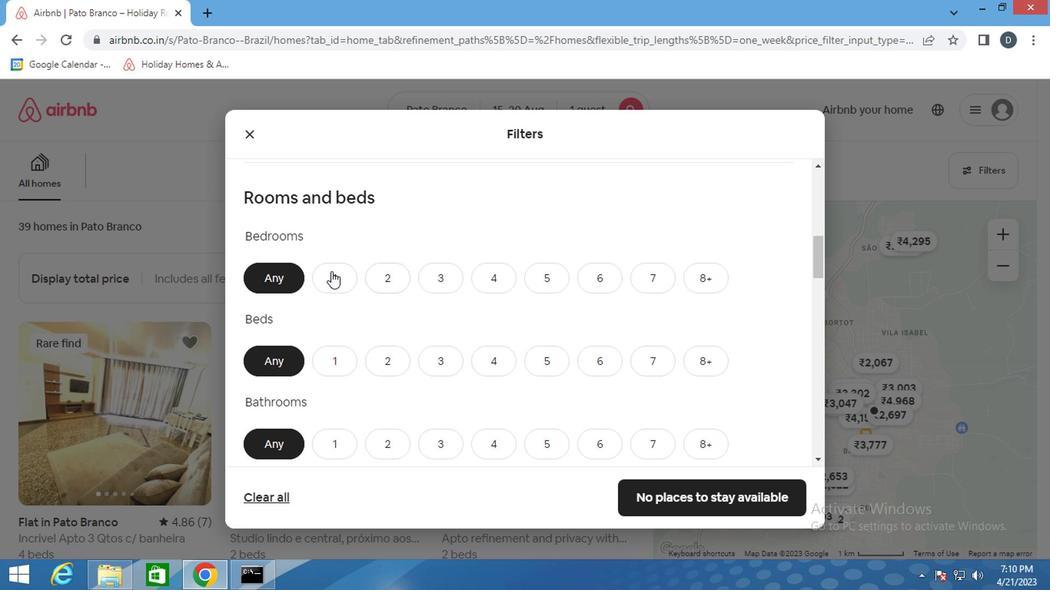 
Action: Mouse moved to (339, 367)
Screenshot: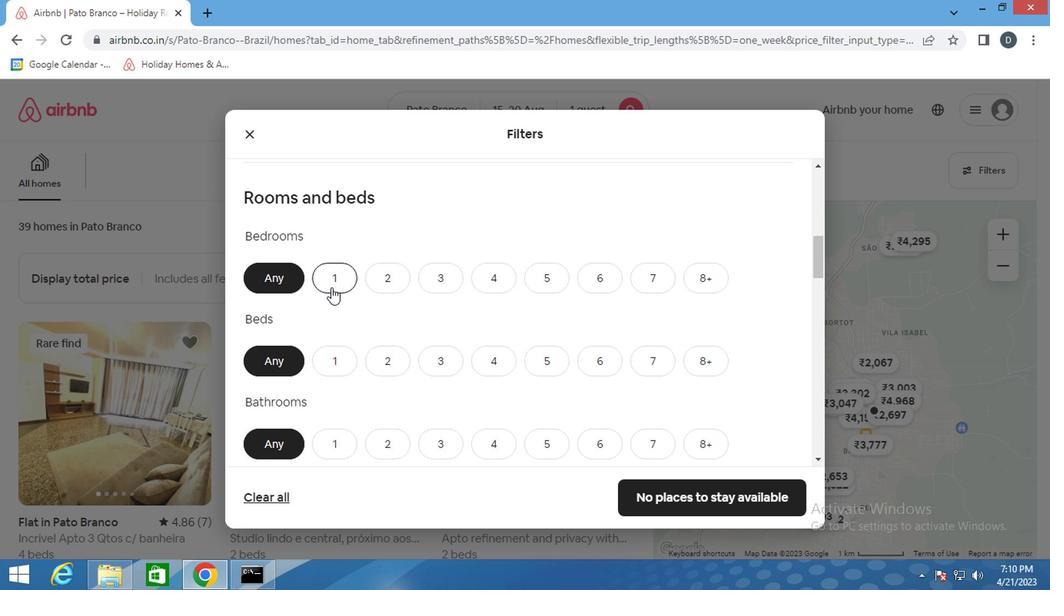 
Action: Mouse pressed left at (339, 367)
Screenshot: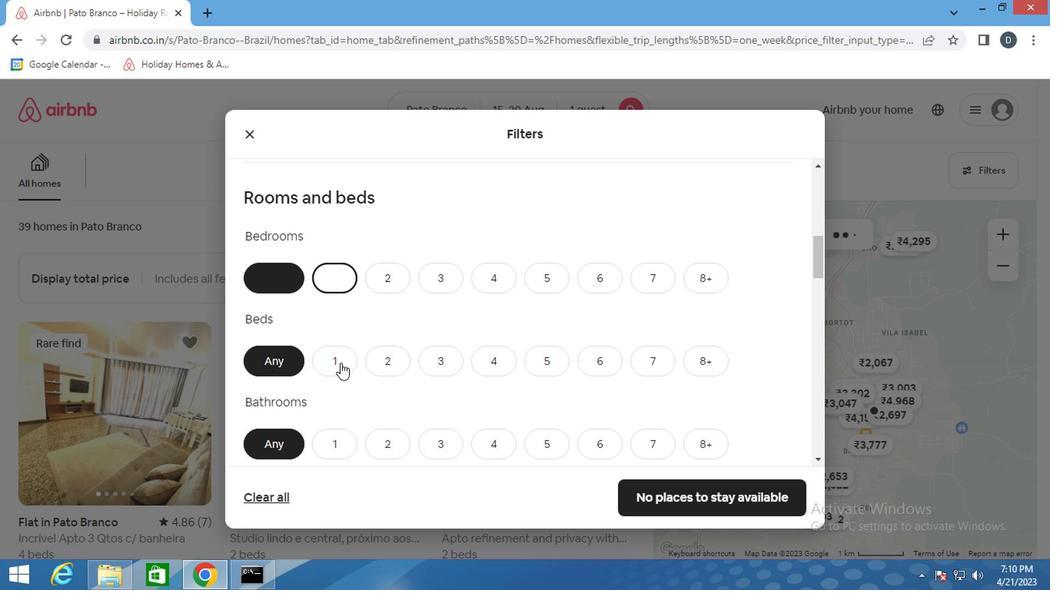 
Action: Mouse moved to (337, 438)
Screenshot: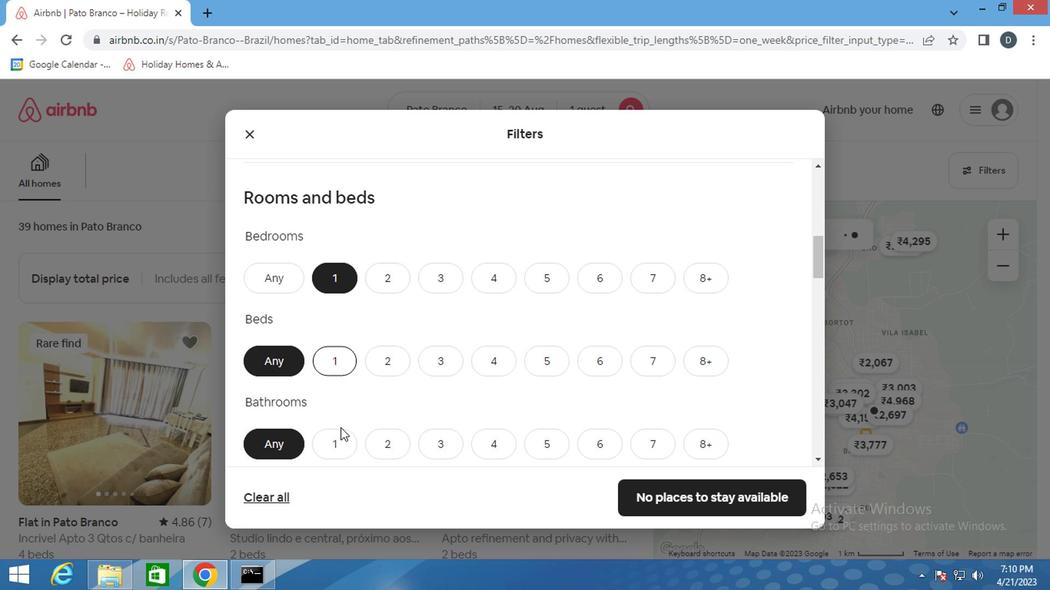 
Action: Mouse pressed left at (337, 438)
Screenshot: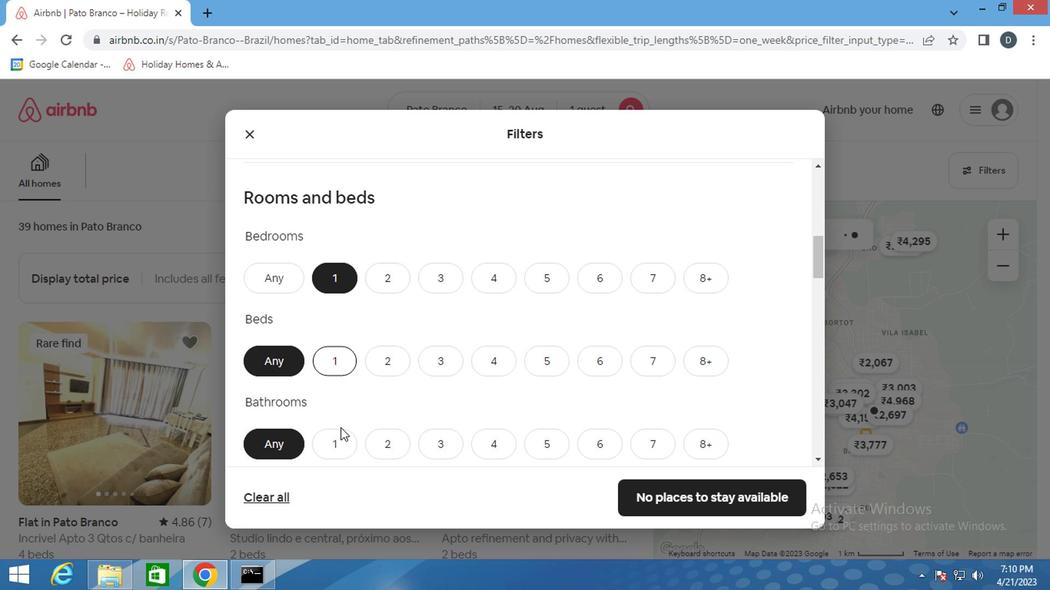 
Action: Mouse moved to (488, 357)
Screenshot: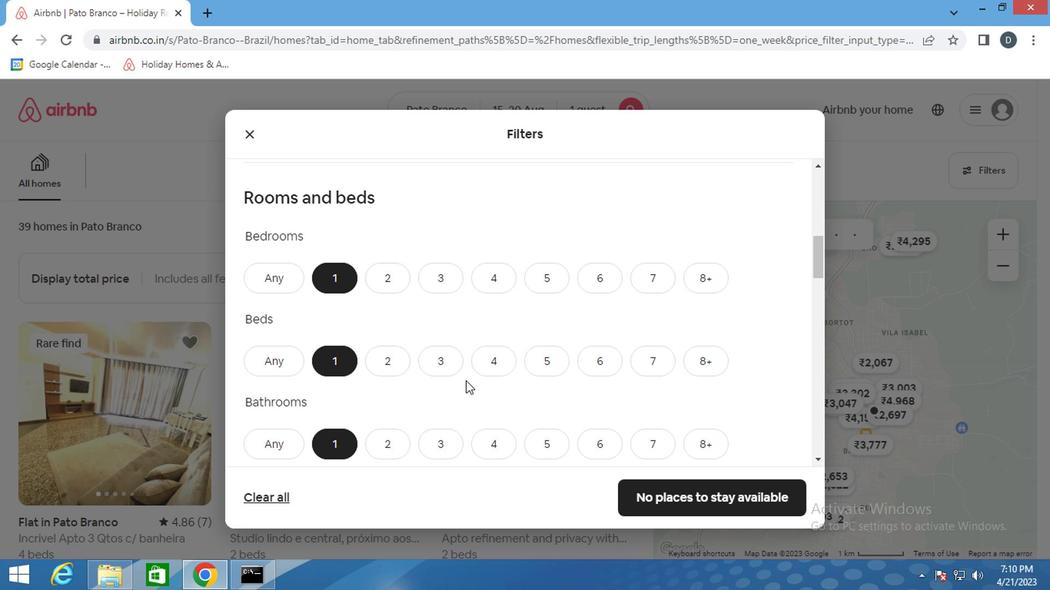 
Action: Mouse scrolled (488, 357) with delta (0, 0)
Screenshot: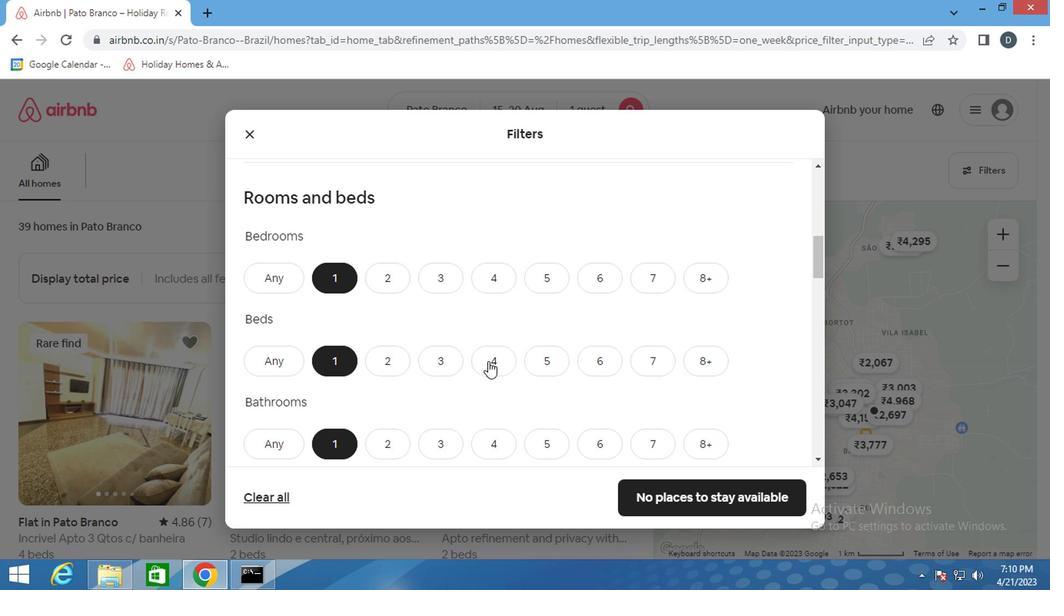 
Action: Mouse scrolled (488, 357) with delta (0, 0)
Screenshot: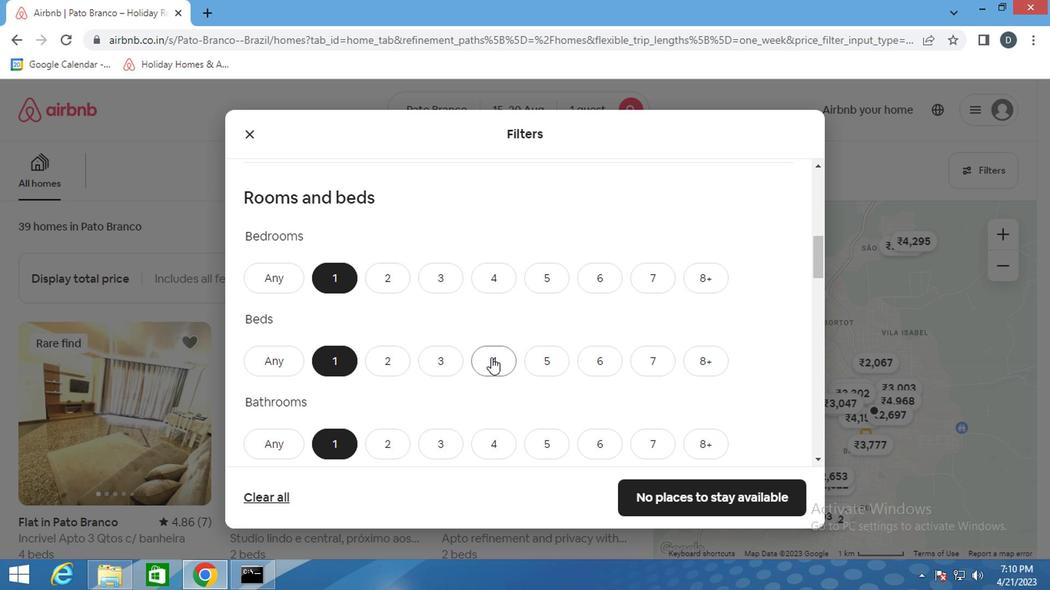 
Action: Mouse scrolled (488, 357) with delta (0, 0)
Screenshot: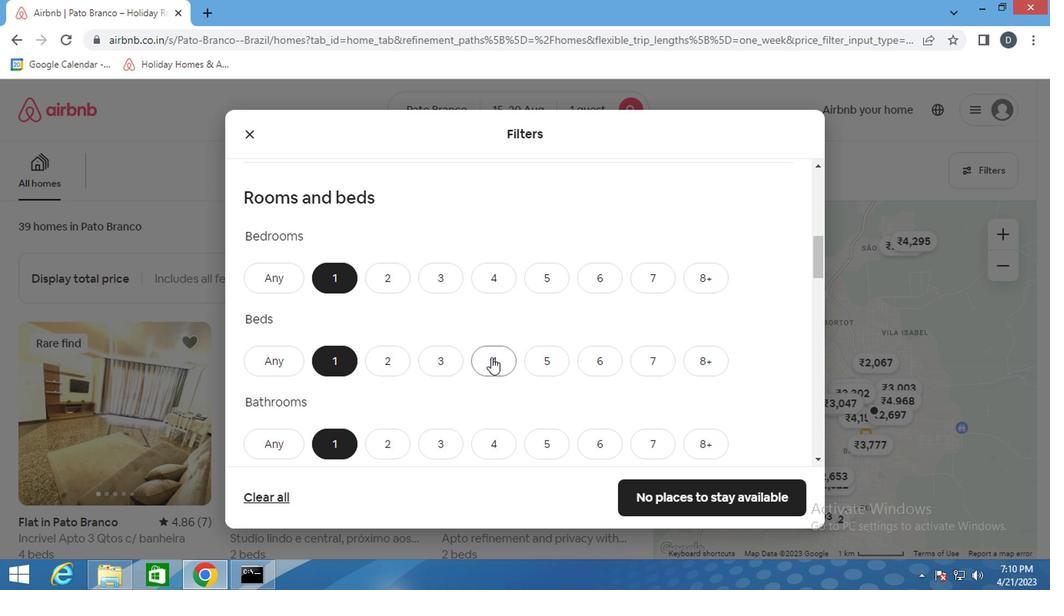 
Action: Mouse scrolled (488, 357) with delta (0, 0)
Screenshot: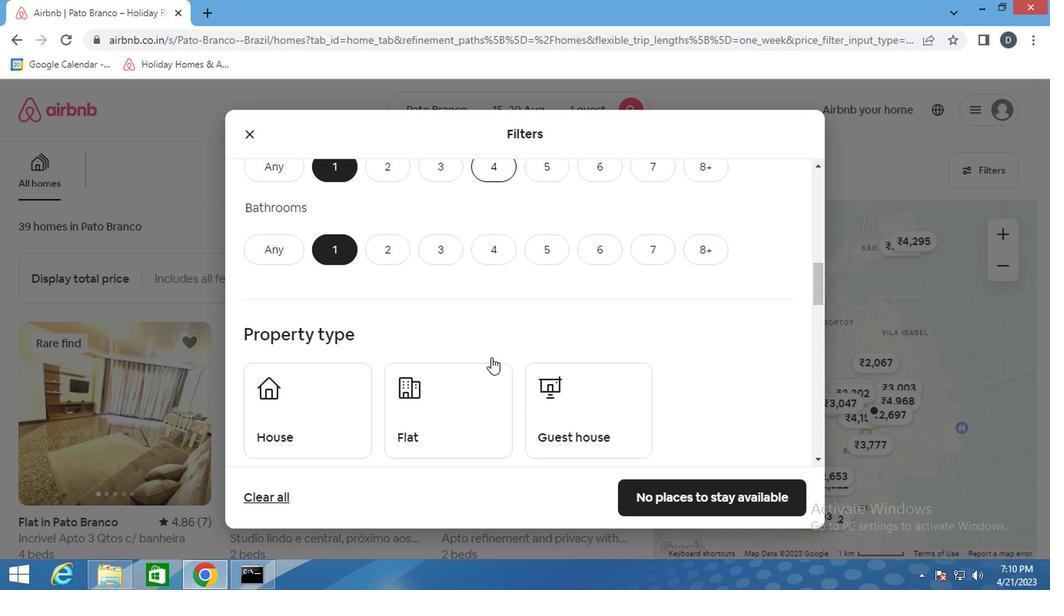 
Action: Mouse moved to (308, 297)
Screenshot: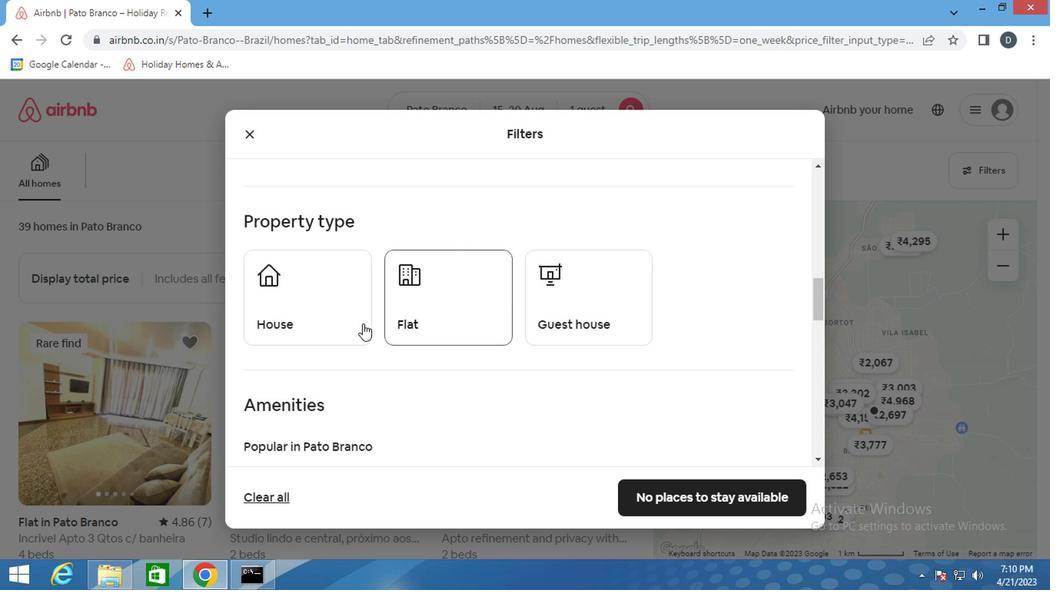 
Action: Mouse pressed left at (308, 297)
Screenshot: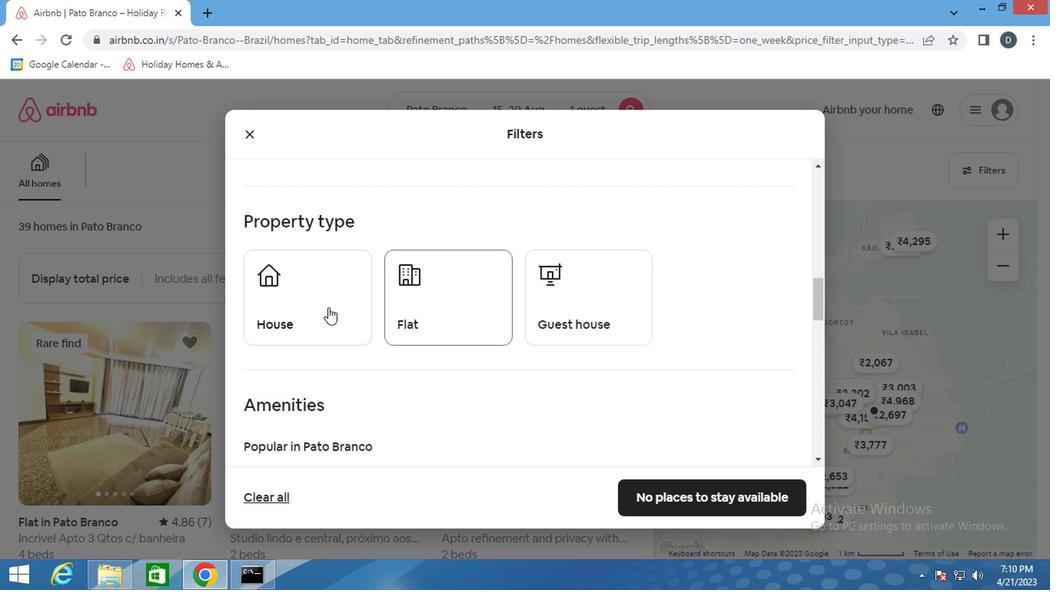 
Action: Mouse moved to (445, 302)
Screenshot: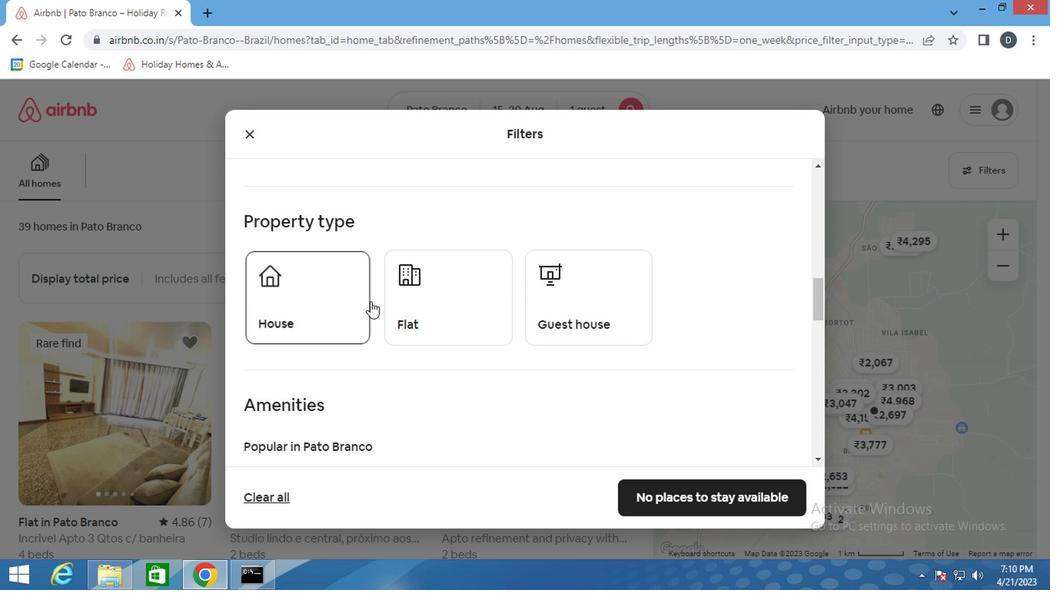 
Action: Mouse pressed left at (445, 302)
Screenshot: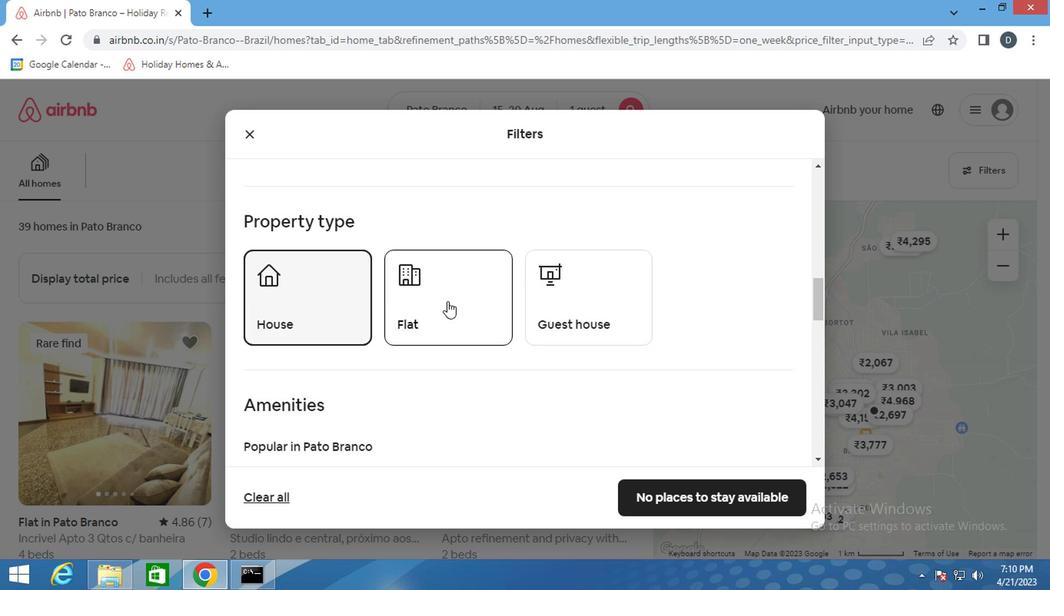 
Action: Mouse moved to (588, 296)
Screenshot: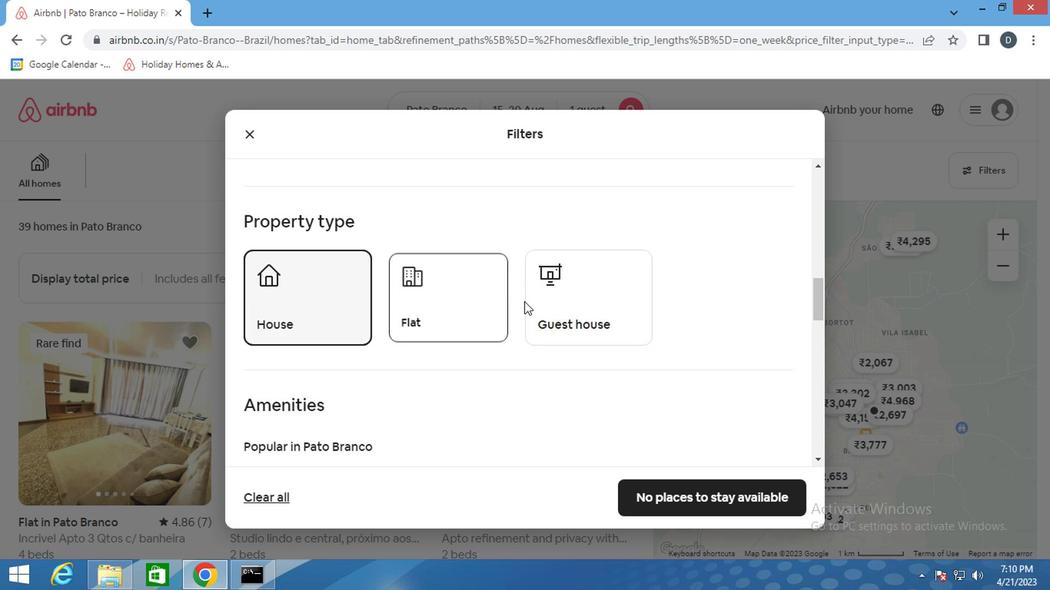 
Action: Mouse pressed left at (588, 296)
Screenshot: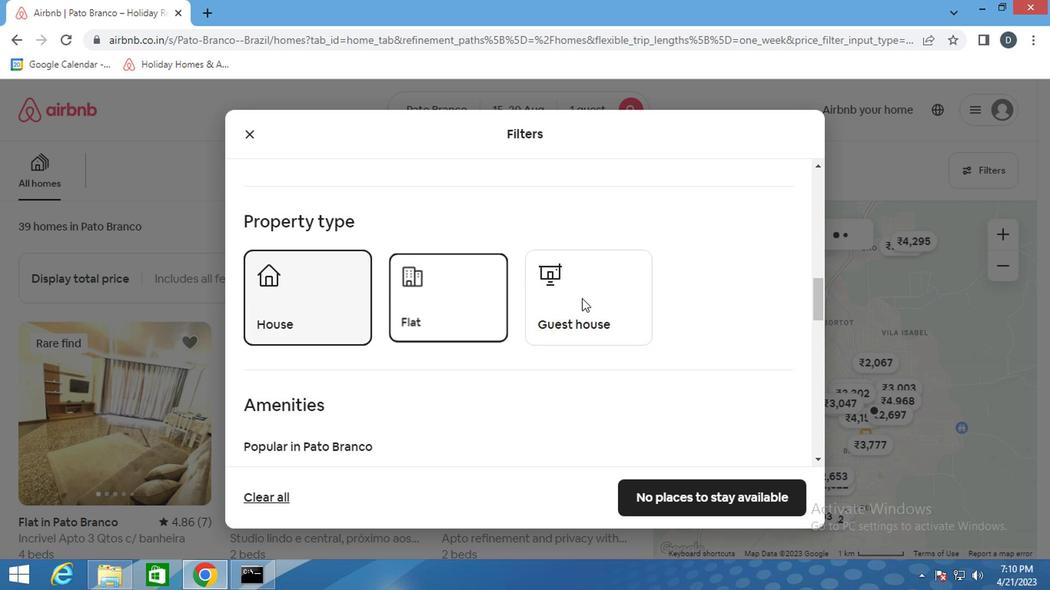 
Action: Mouse moved to (554, 389)
Screenshot: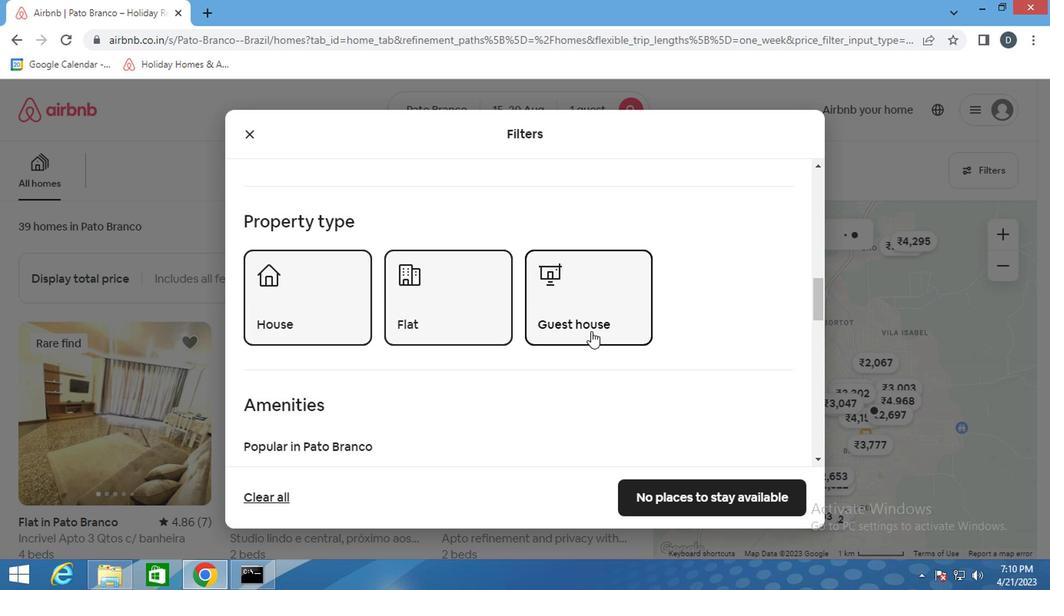 
Action: Mouse scrolled (554, 389) with delta (0, 0)
Screenshot: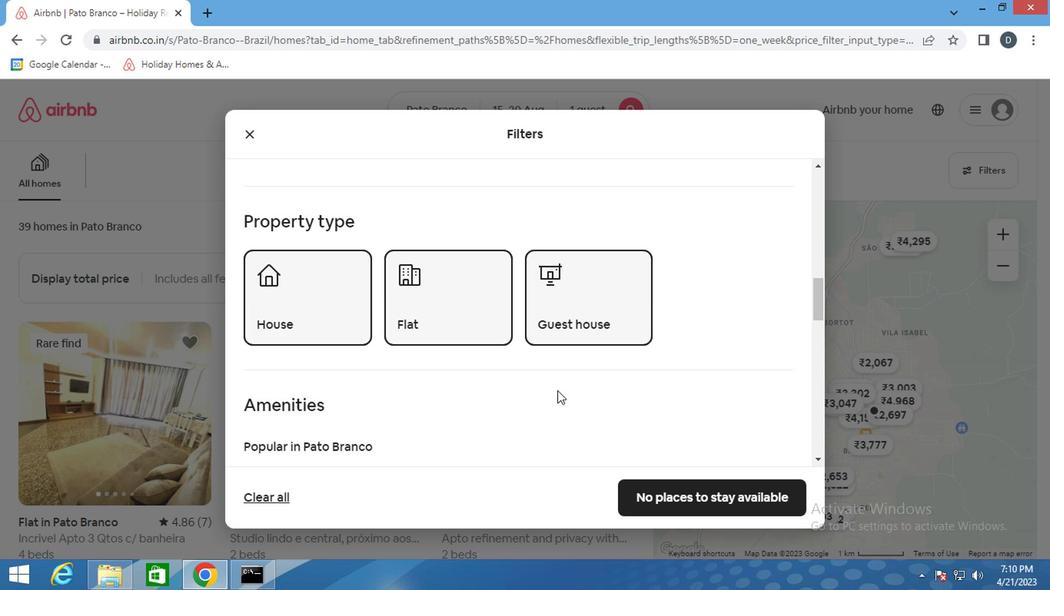 
Action: Mouse scrolled (554, 389) with delta (0, 0)
Screenshot: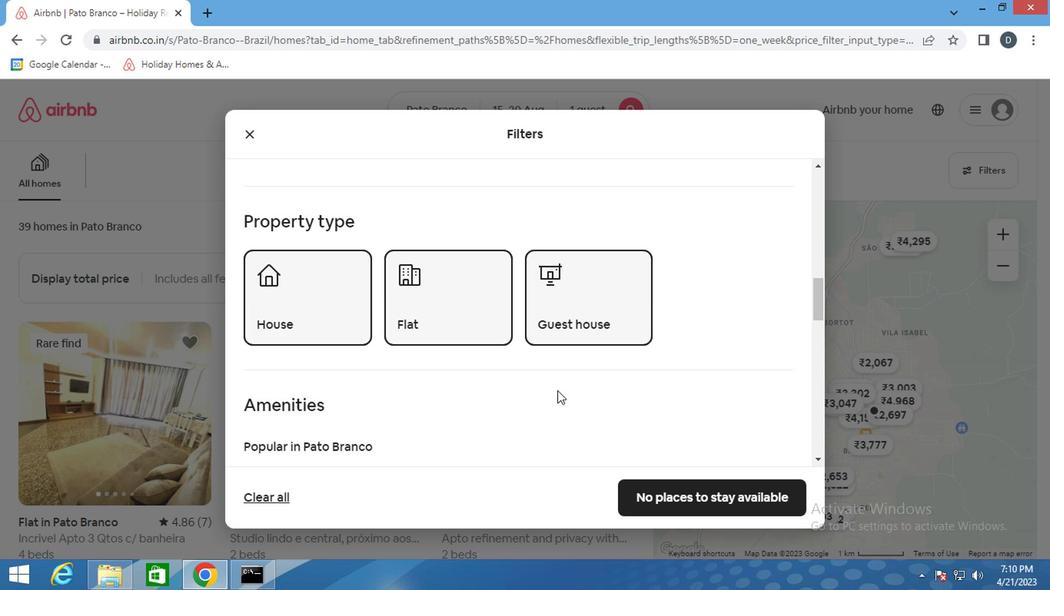 
Action: Mouse moved to (554, 389)
Screenshot: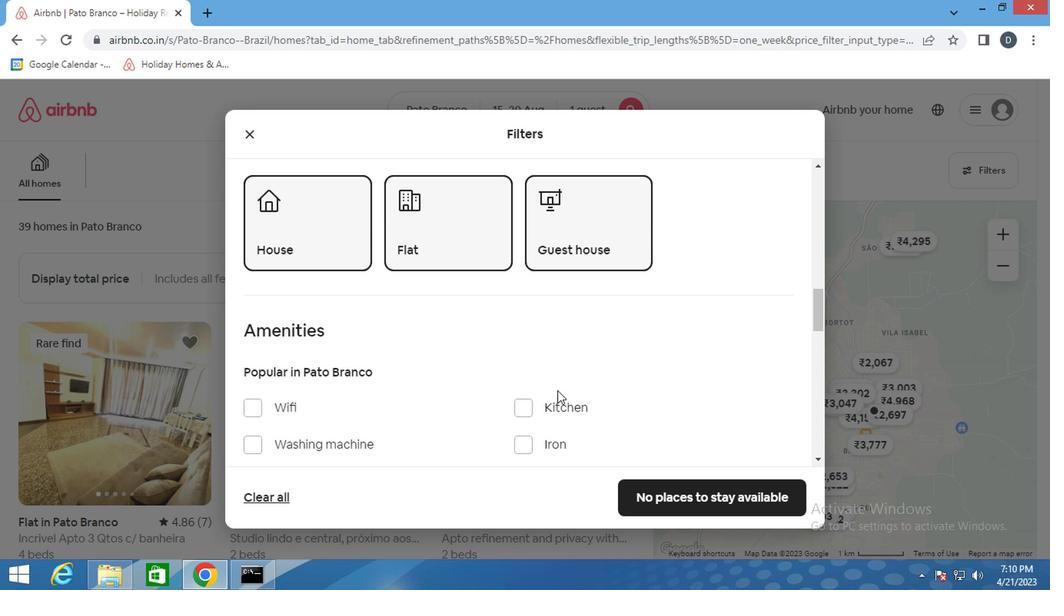 
Action: Mouse scrolled (554, 389) with delta (0, 0)
Screenshot: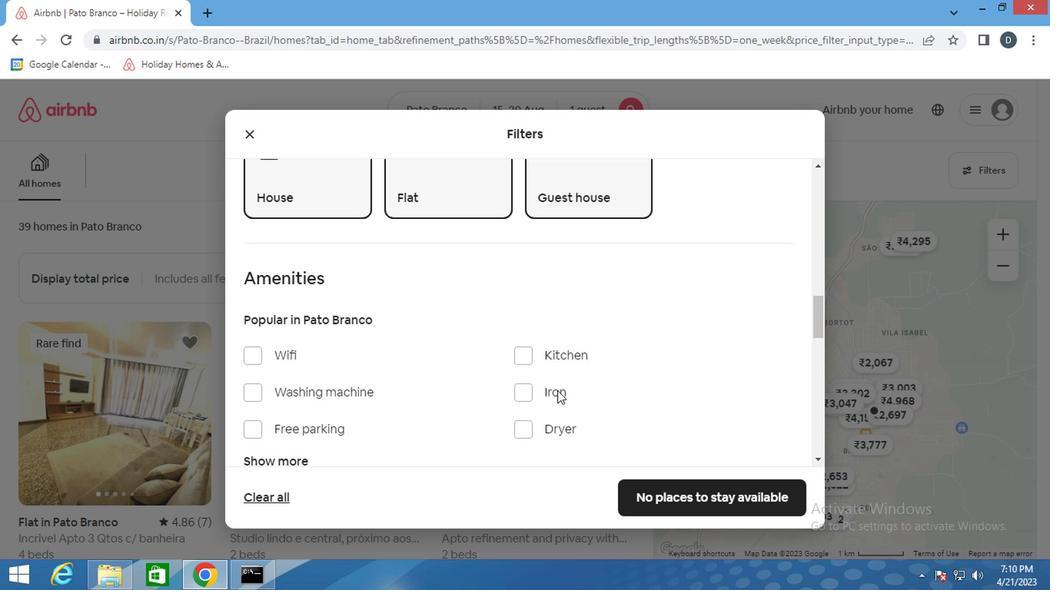 
Action: Mouse moved to (501, 348)
Screenshot: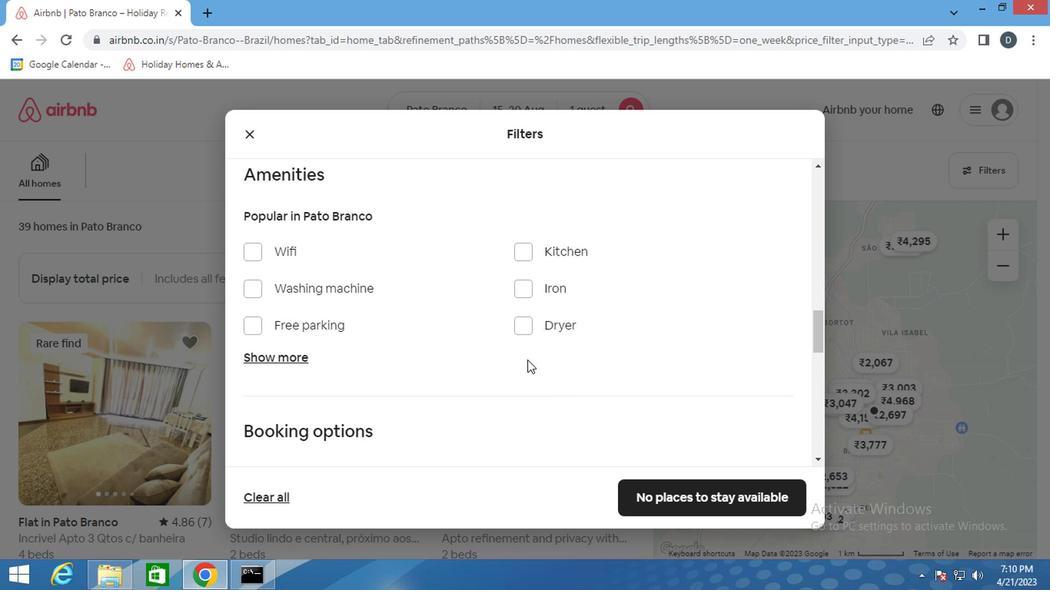
Action: Mouse scrolled (501, 347) with delta (0, 0)
Screenshot: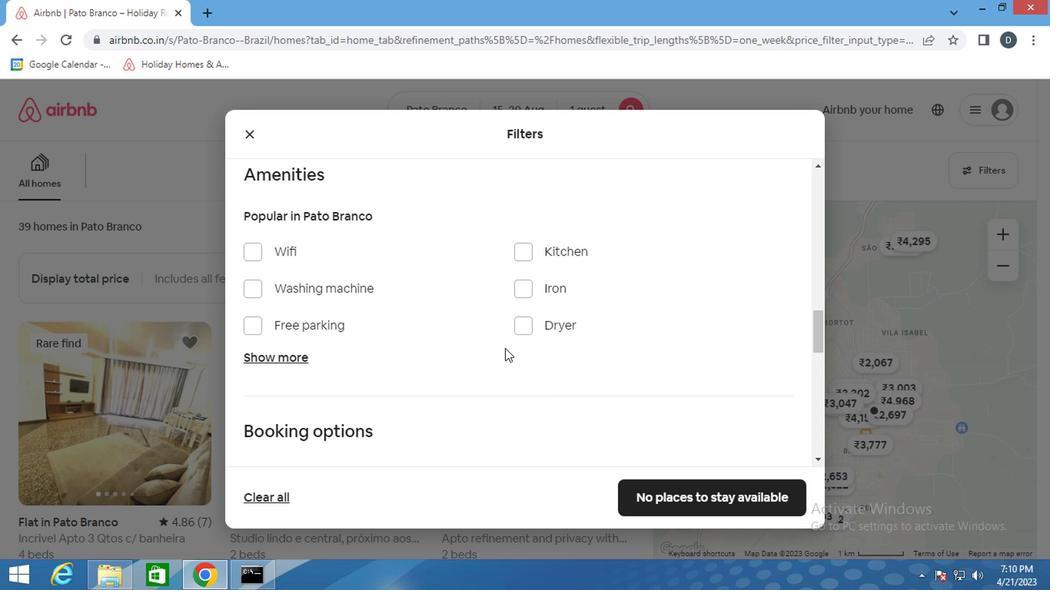 
Action: Mouse scrolled (501, 347) with delta (0, 0)
Screenshot: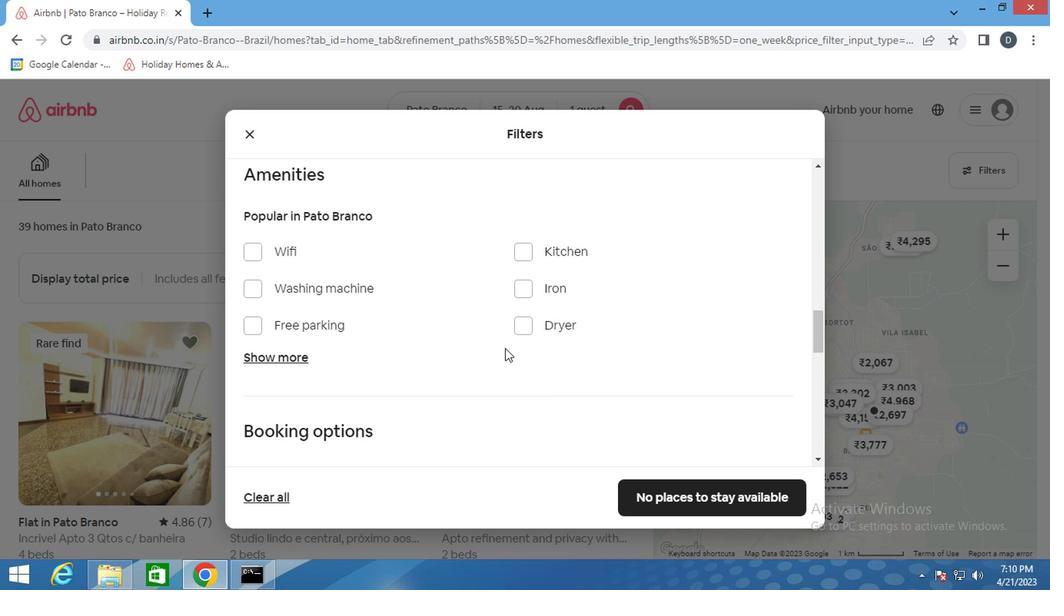 
Action: Mouse scrolled (501, 347) with delta (0, 0)
Screenshot: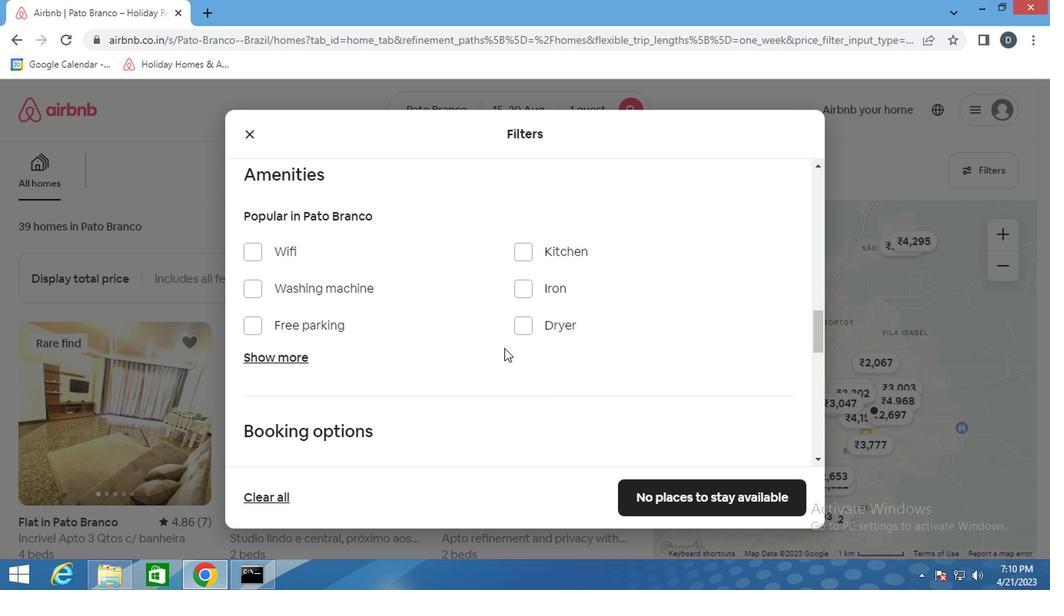 
Action: Mouse moved to (753, 303)
Screenshot: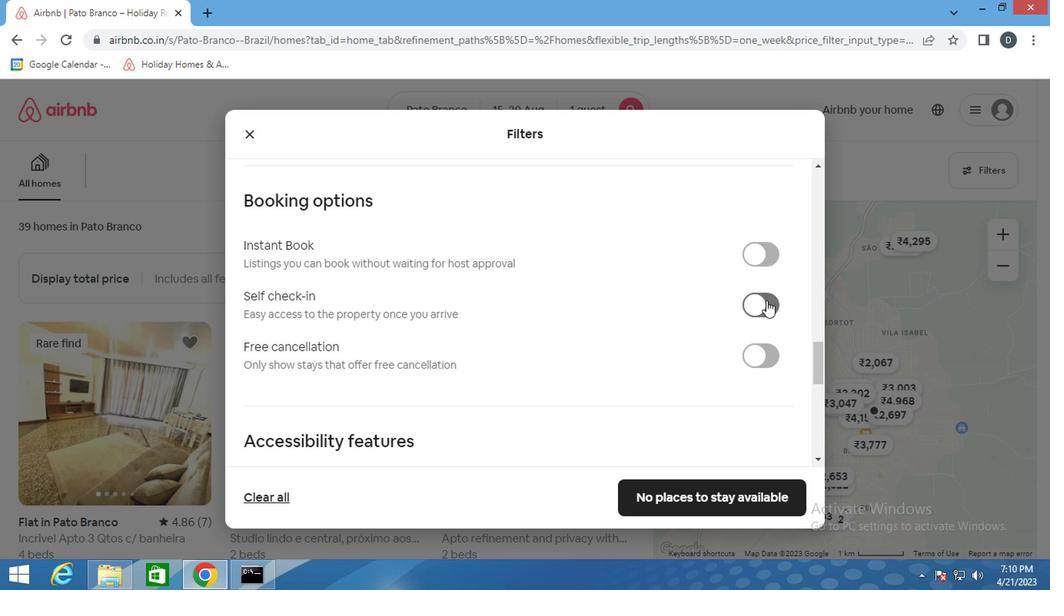 
Action: Mouse pressed left at (753, 303)
Screenshot: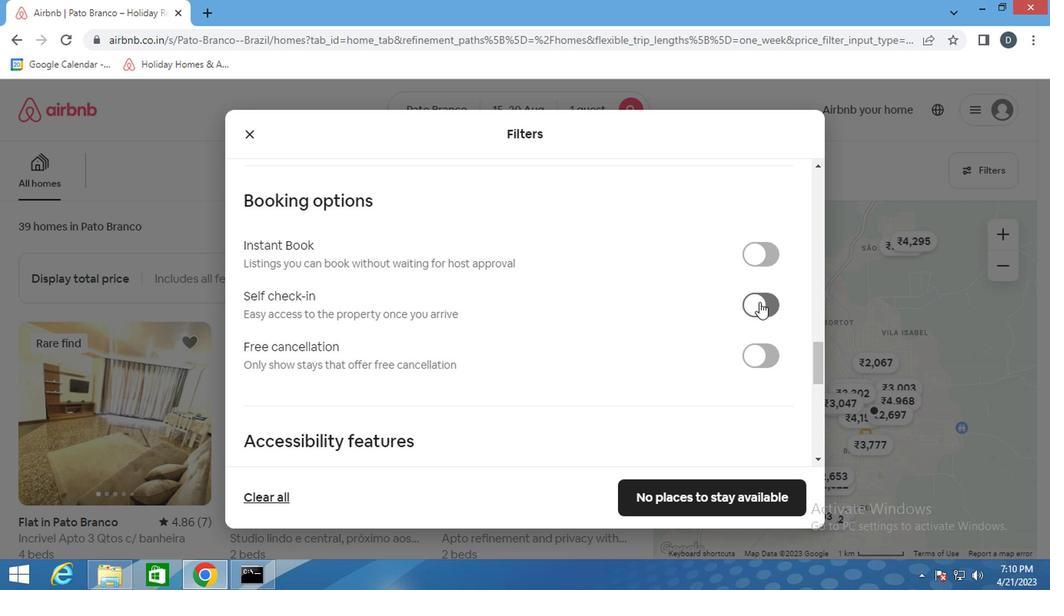 
Action: Mouse moved to (697, 303)
Screenshot: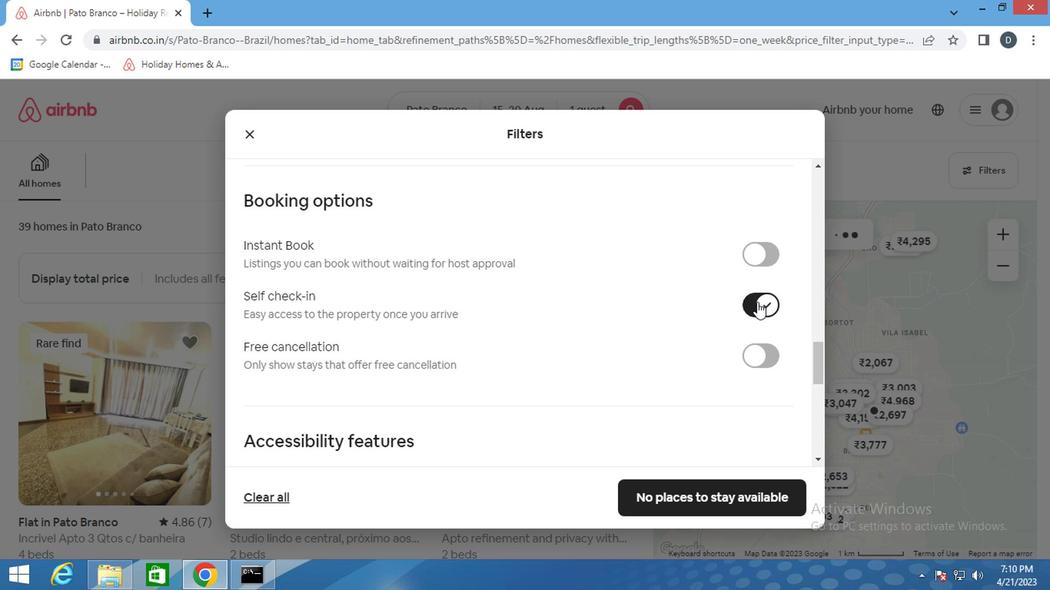 
Action: Mouse scrolled (697, 302) with delta (0, -1)
Screenshot: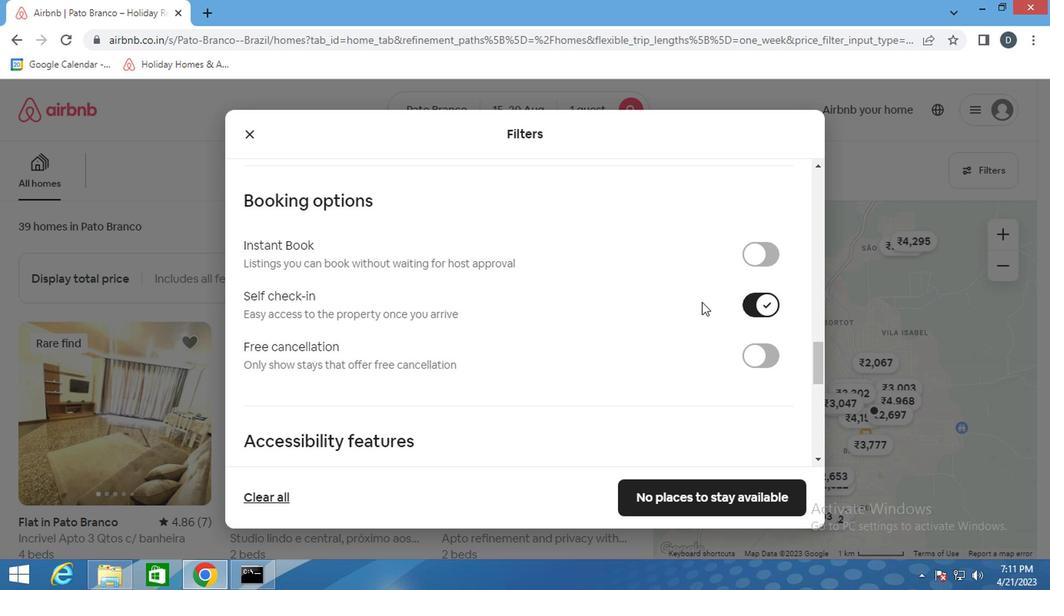 
Action: Mouse scrolled (697, 302) with delta (0, -1)
Screenshot: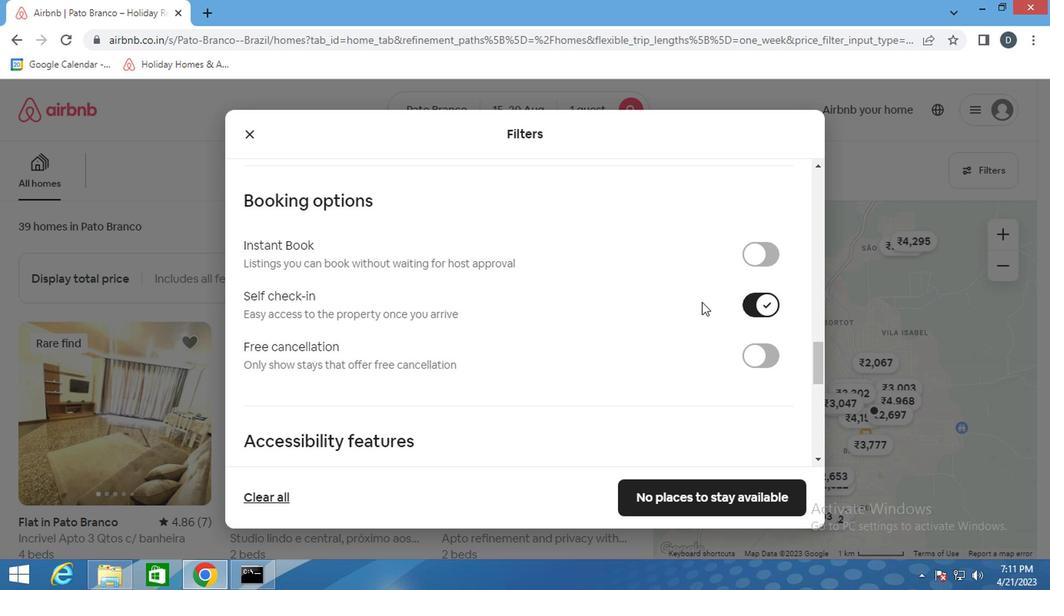 
Action: Mouse scrolled (697, 302) with delta (0, -1)
Screenshot: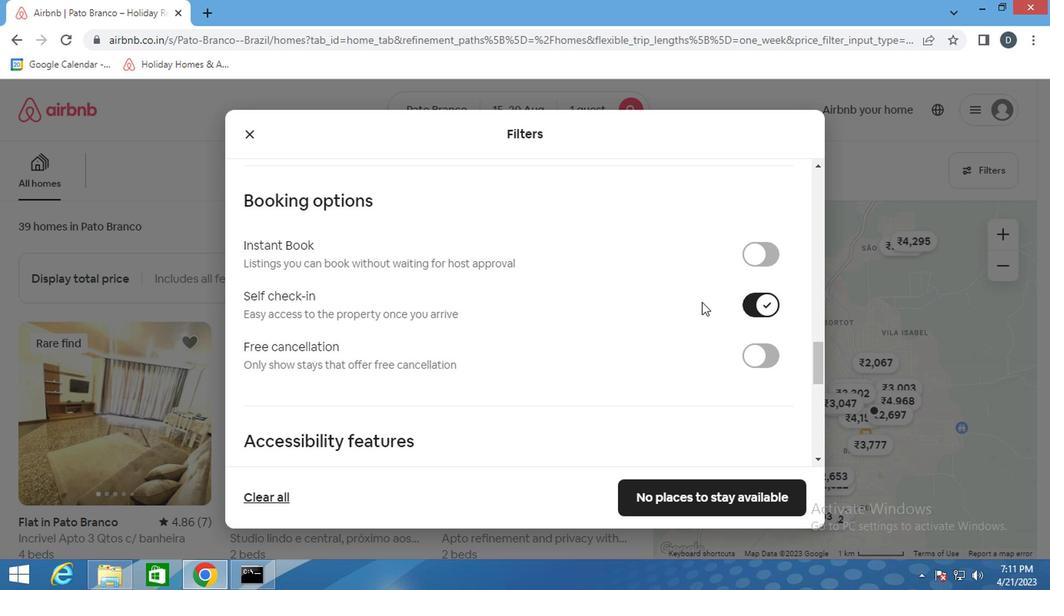 
Action: Mouse scrolled (697, 302) with delta (0, -1)
Screenshot: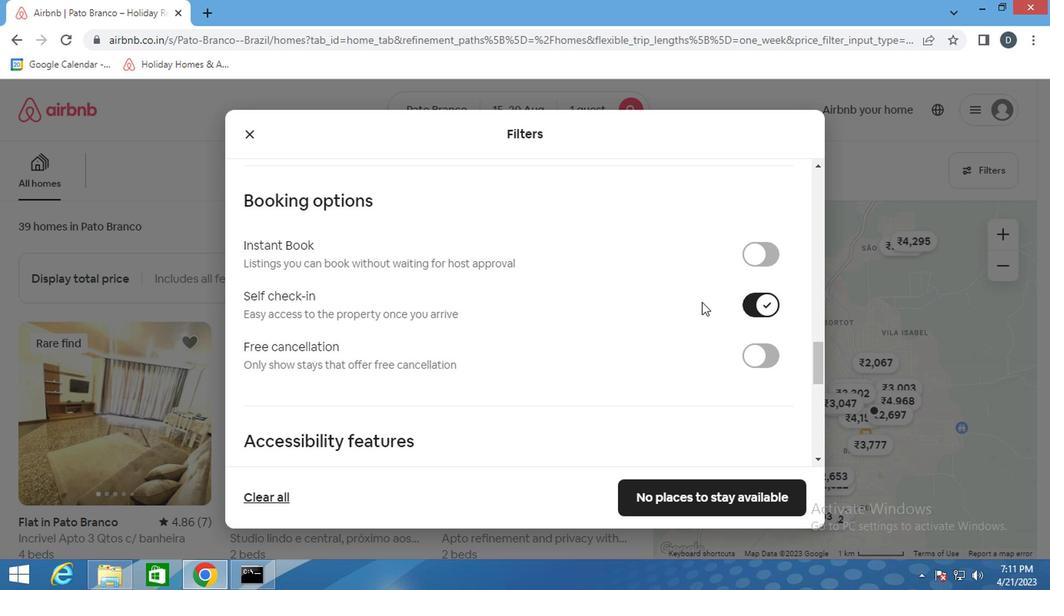 
Action: Mouse scrolled (697, 302) with delta (0, -1)
Screenshot: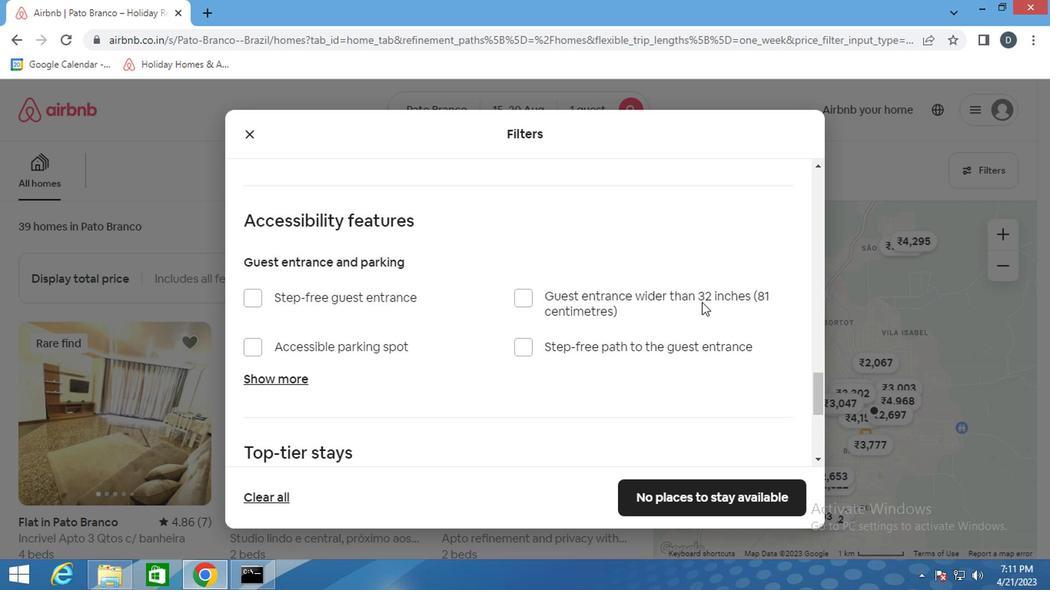 
Action: Mouse scrolled (697, 302) with delta (0, -1)
Screenshot: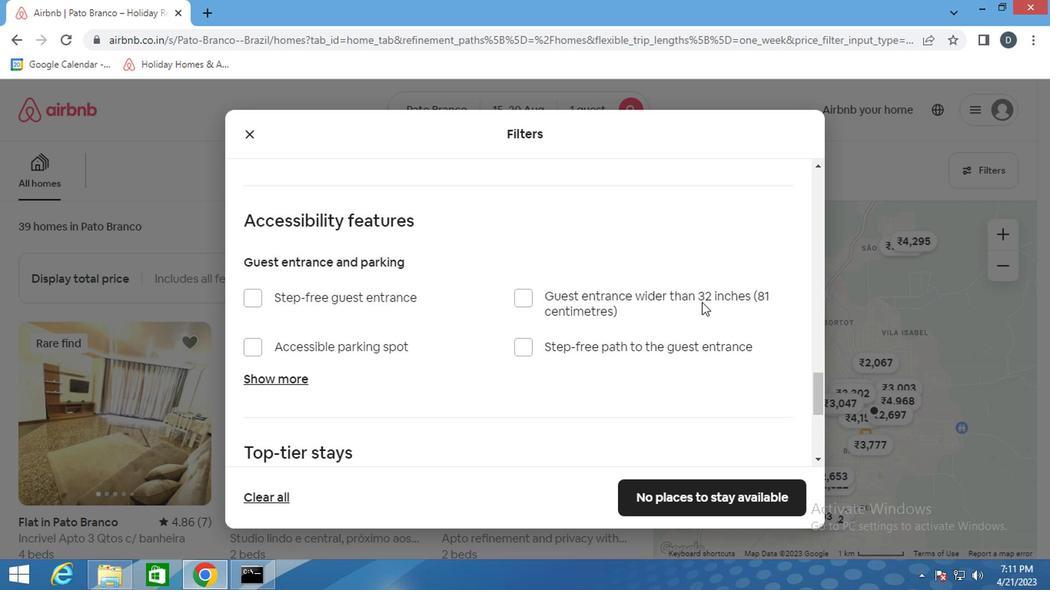 
Action: Mouse scrolled (697, 302) with delta (0, -1)
Screenshot: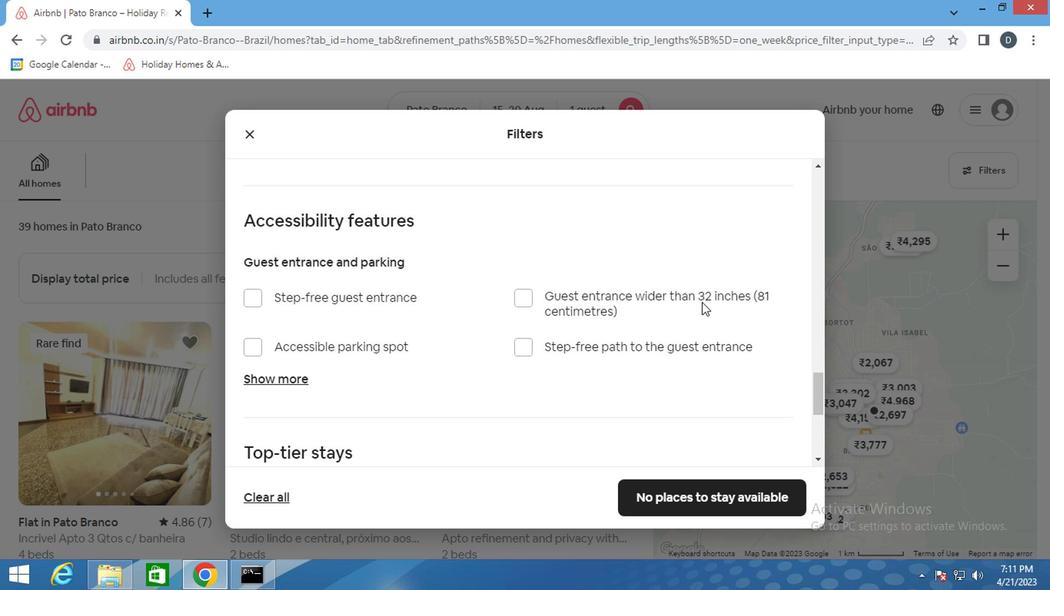 
Action: Mouse scrolled (697, 302) with delta (0, -1)
Screenshot: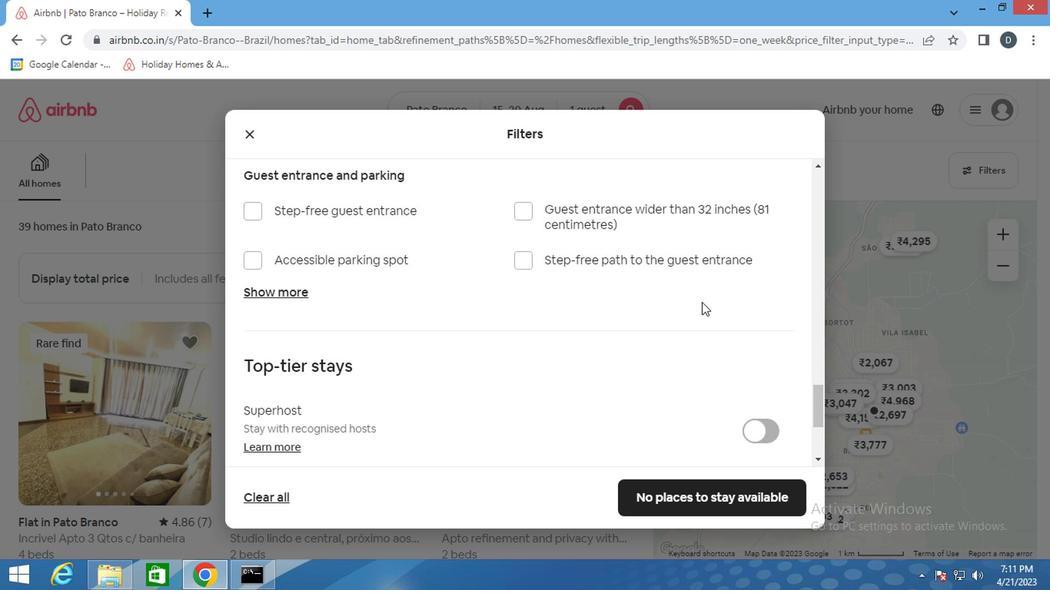 
Action: Mouse moved to (458, 345)
Screenshot: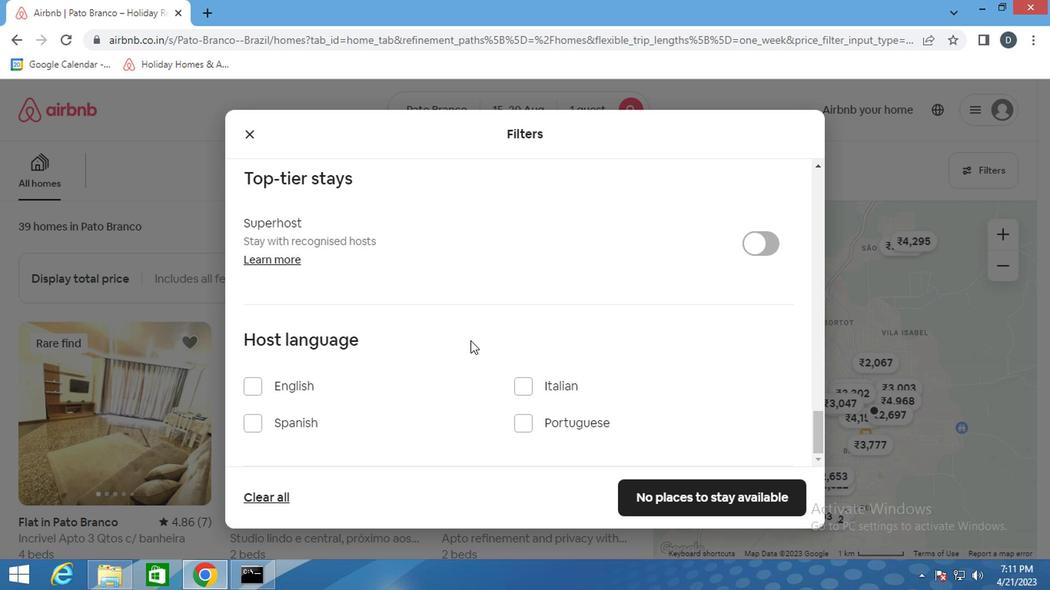
Action: Mouse scrolled (458, 344) with delta (0, -1)
Screenshot: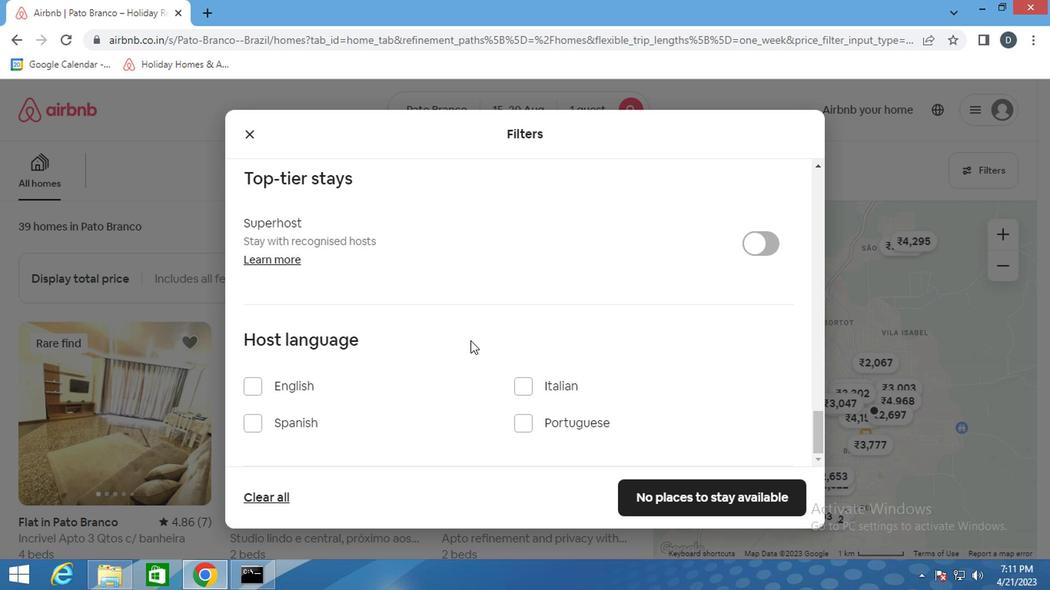 
Action: Mouse scrolled (458, 344) with delta (0, -1)
Screenshot: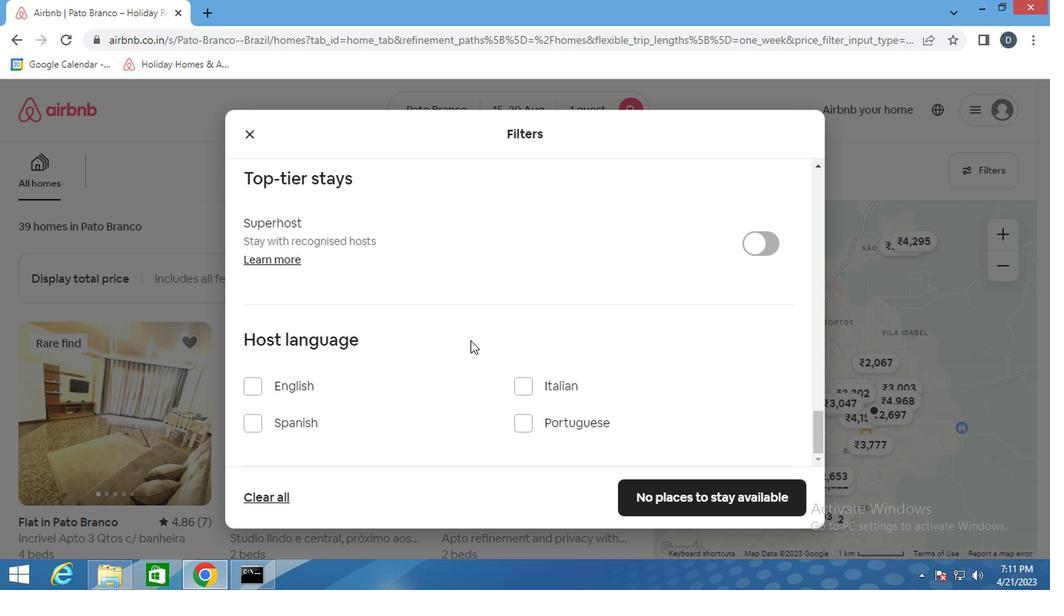 
Action: Mouse scrolled (458, 344) with delta (0, -1)
Screenshot: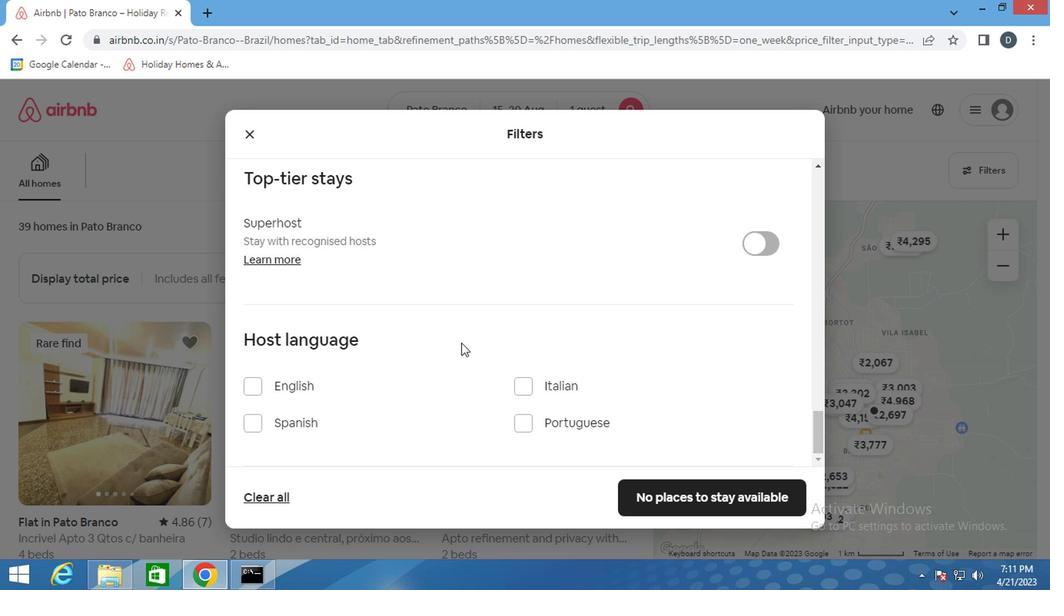 
Action: Mouse scrolled (458, 344) with delta (0, -1)
Screenshot: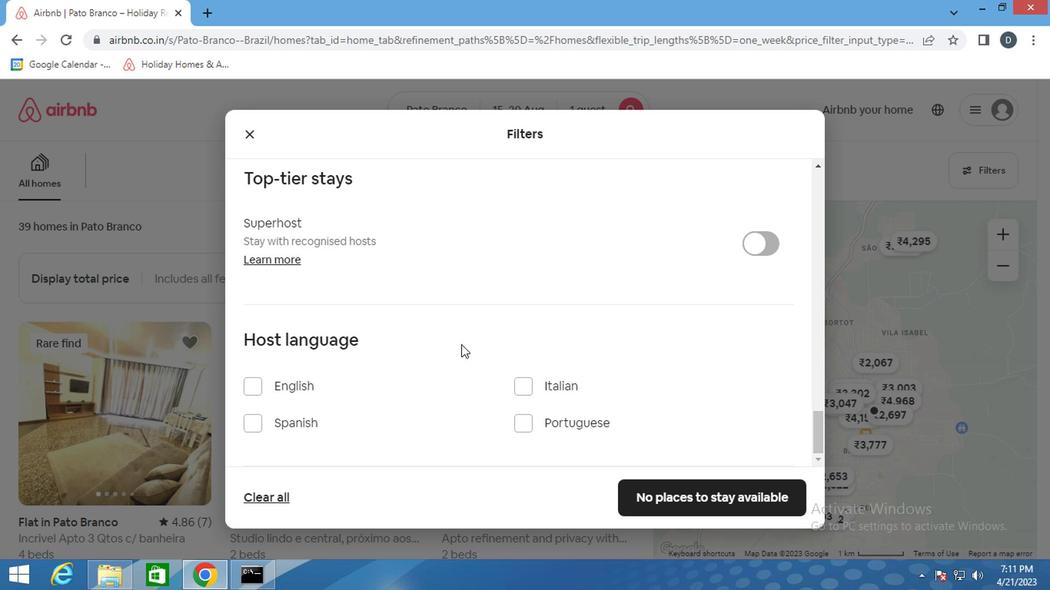 
Action: Mouse moved to (287, 425)
Screenshot: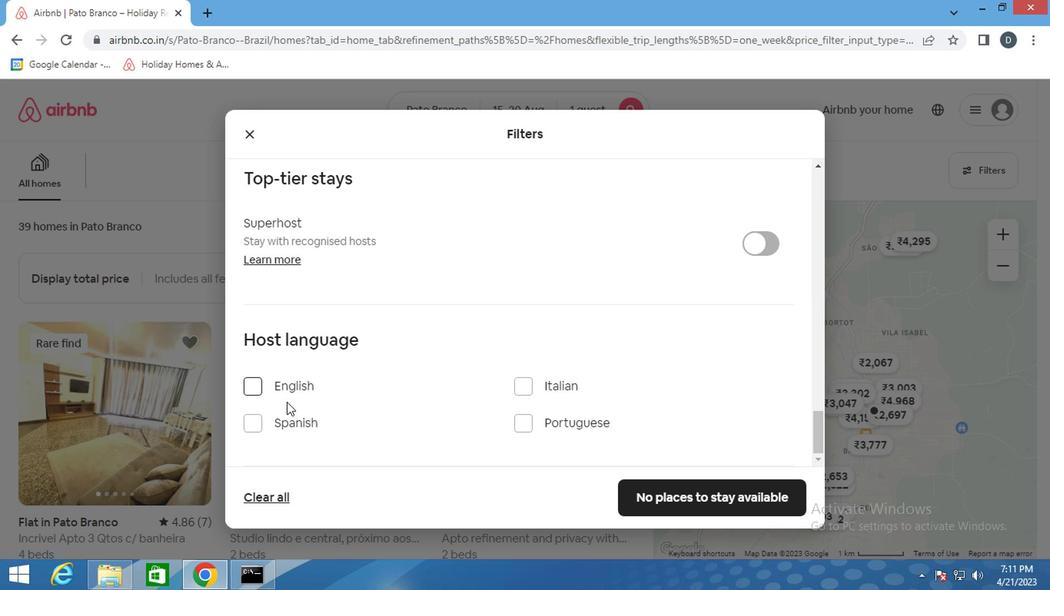 
Action: Mouse pressed left at (287, 425)
Screenshot: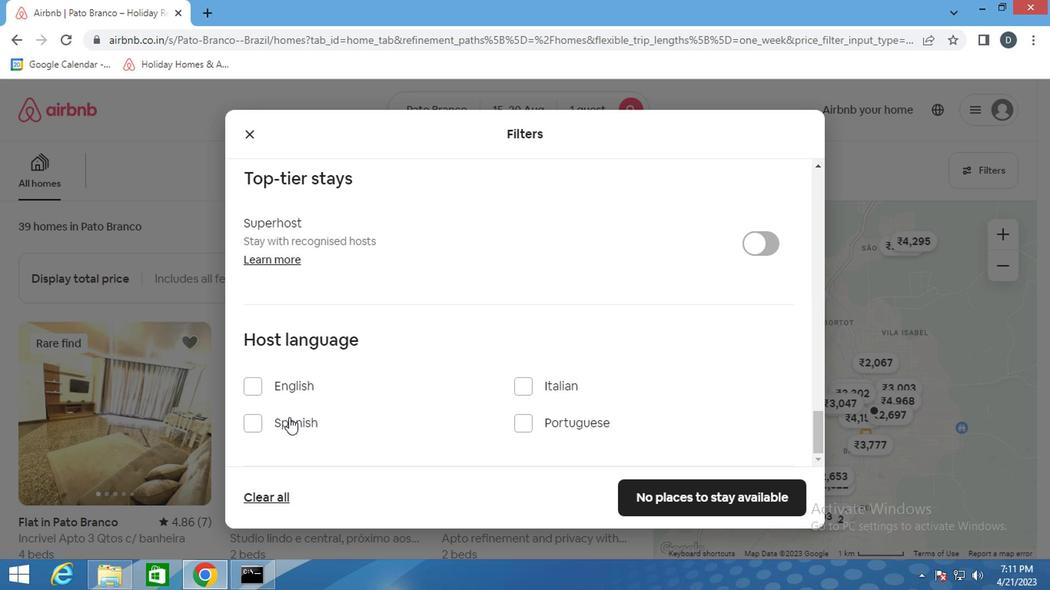 
Action: Mouse moved to (694, 487)
Screenshot: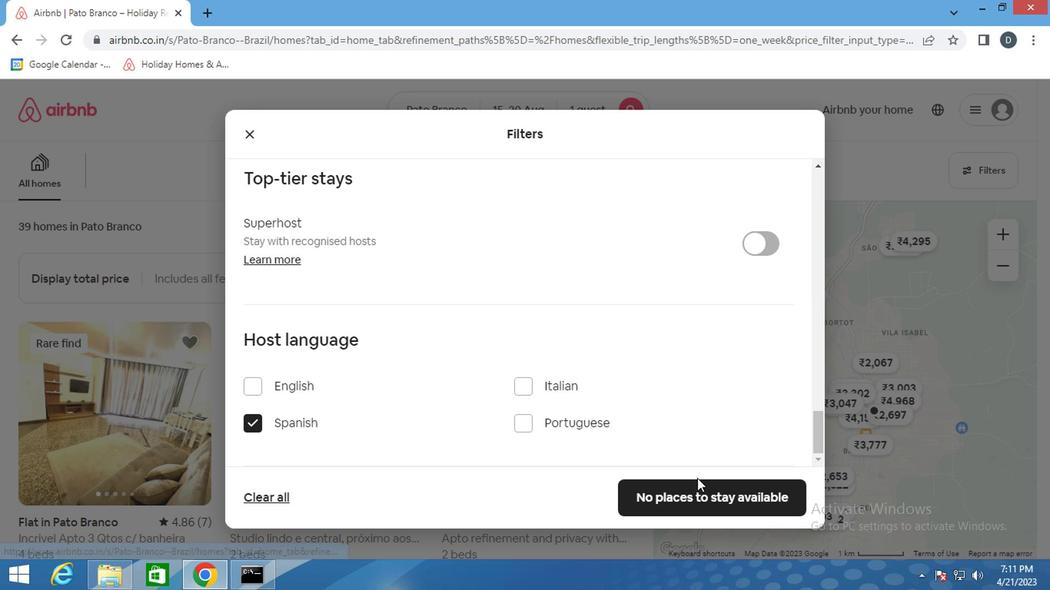 
Action: Mouse pressed left at (694, 487)
Screenshot: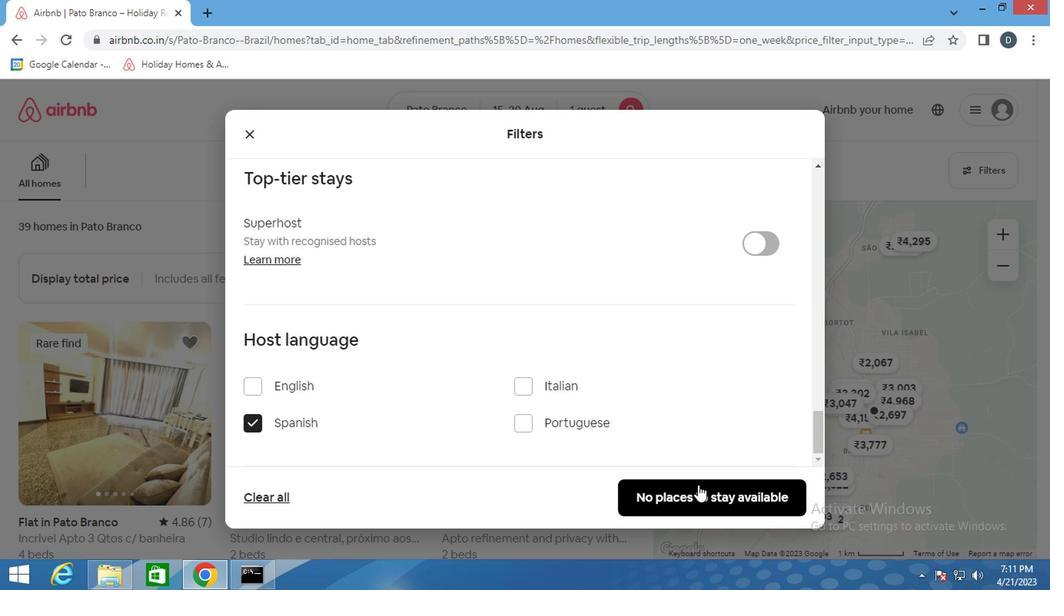 
Action: Mouse moved to (634, 353)
Screenshot: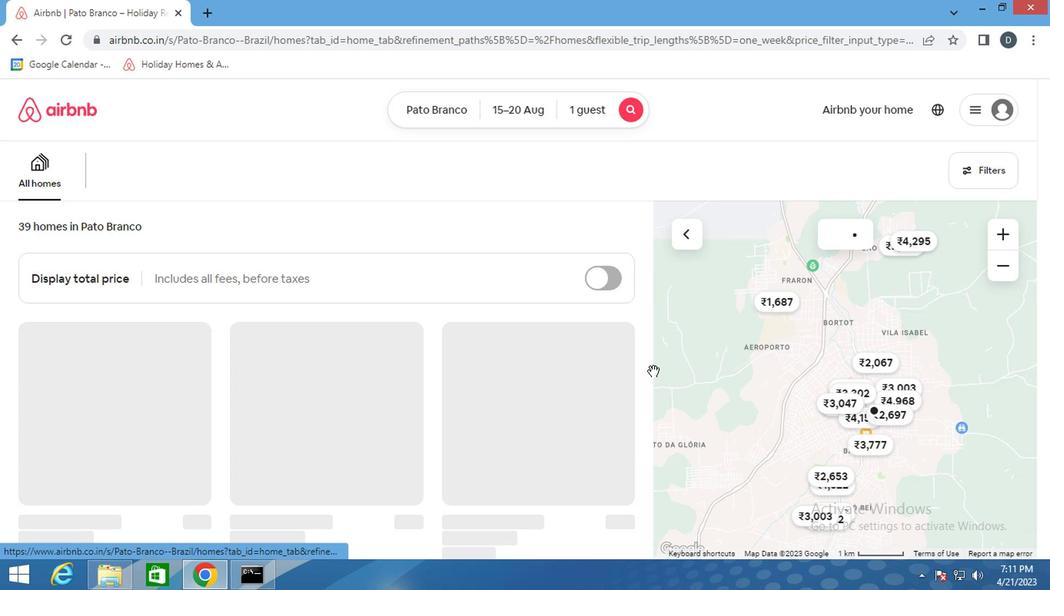 
